 Task: Open Card Card0000000153 in Board Board0000000039 in Workspace WS0000000013 in Trello. Add Member Ayush98111@gmail.com to Card Card0000000153 in Board Board0000000039 in Workspace WS0000000013 in Trello. Add Purple Label titled Label0000000153 to Card Card0000000153 in Board Board0000000039 in Workspace WS0000000013 in Trello. Add Checklist CL0000000153 to Card Card0000000153 in Board Board0000000039 in Workspace WS0000000013 in Trello. Add Dates with Start Date as Aug 01 2023 and Due Date as Aug 31 2023 to Card Card0000000153 in Board Board0000000039 in Workspace WS0000000013 in Trello
Action: Mouse moved to (675, 115)
Screenshot: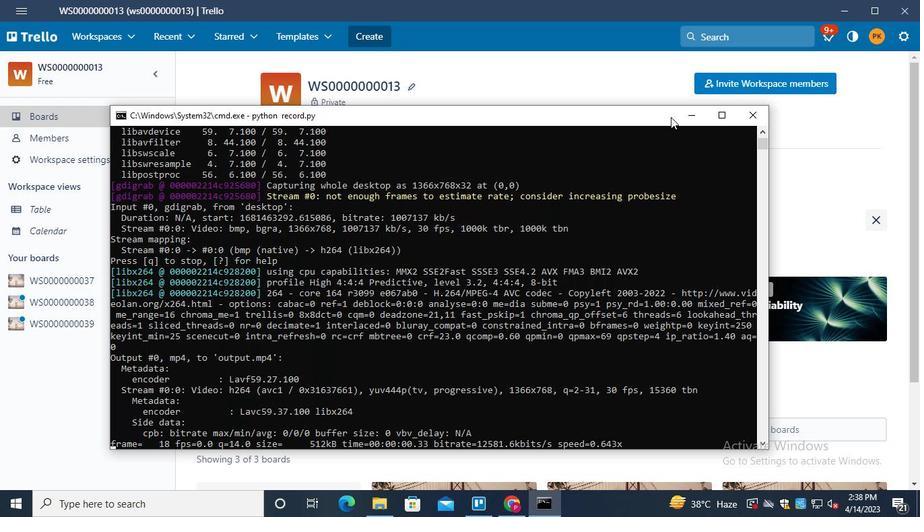
Action: Mouse pressed left at (675, 115)
Screenshot: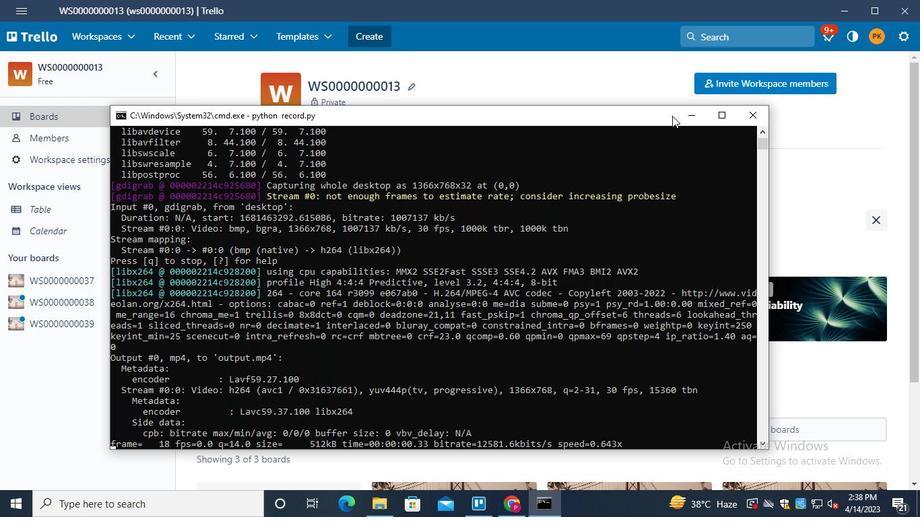 
Action: Mouse moved to (61, 319)
Screenshot: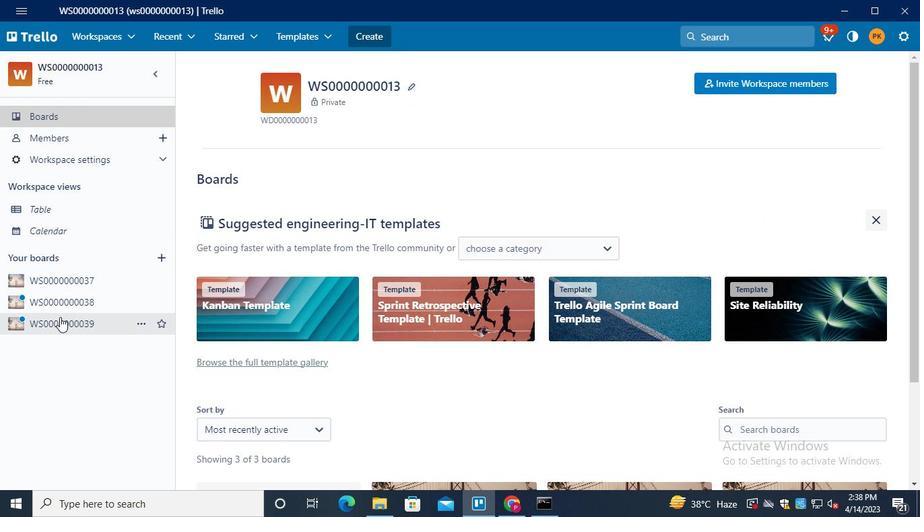 
Action: Mouse pressed left at (61, 319)
Screenshot: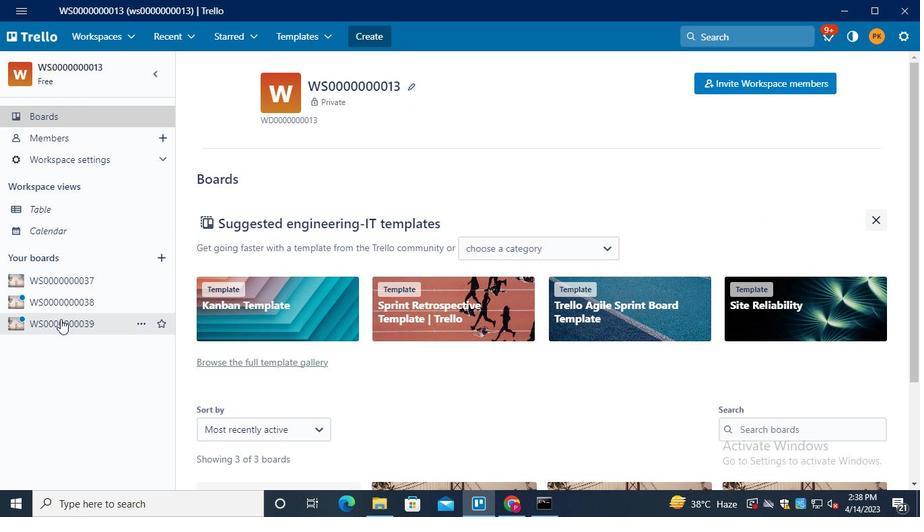 
Action: Mouse moved to (272, 157)
Screenshot: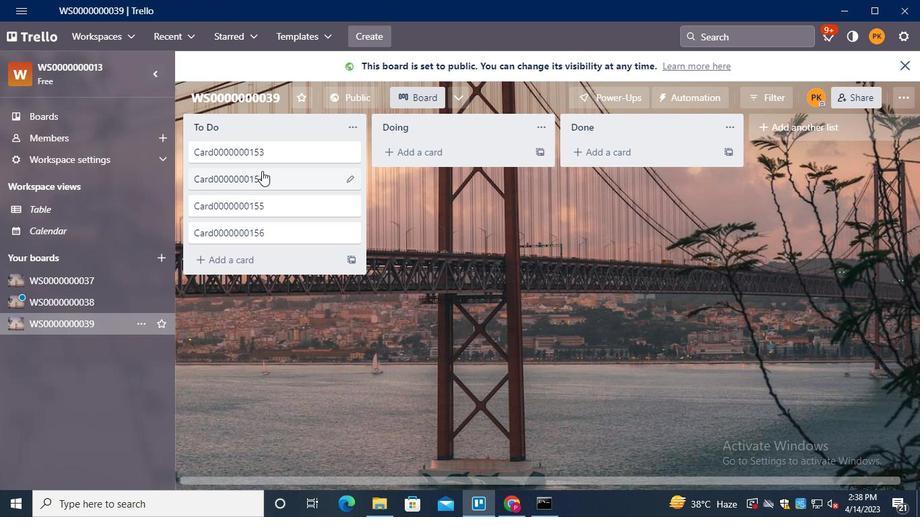 
Action: Mouse pressed left at (272, 157)
Screenshot: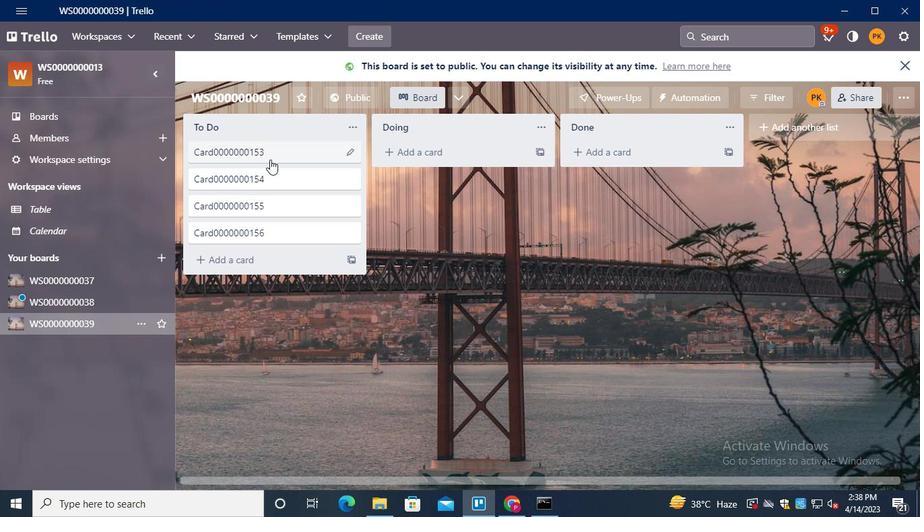 
Action: Mouse moved to (663, 132)
Screenshot: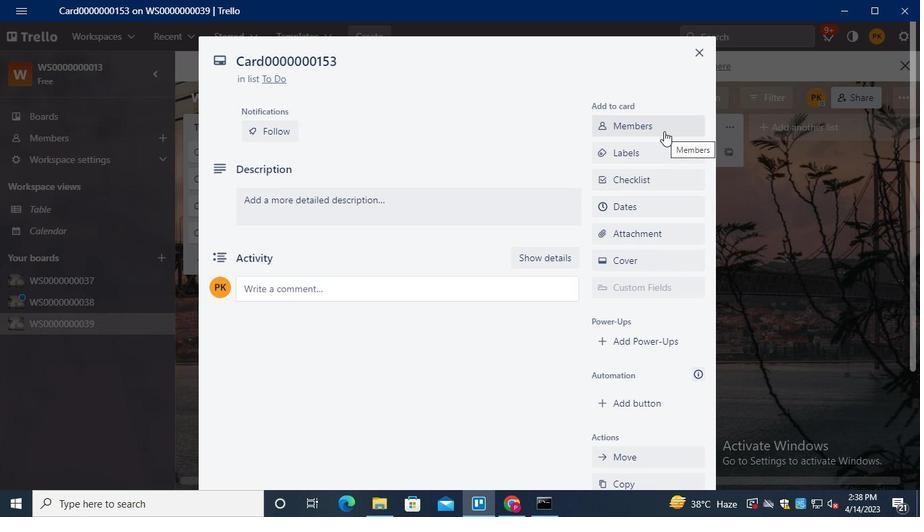 
Action: Mouse pressed left at (663, 132)
Screenshot: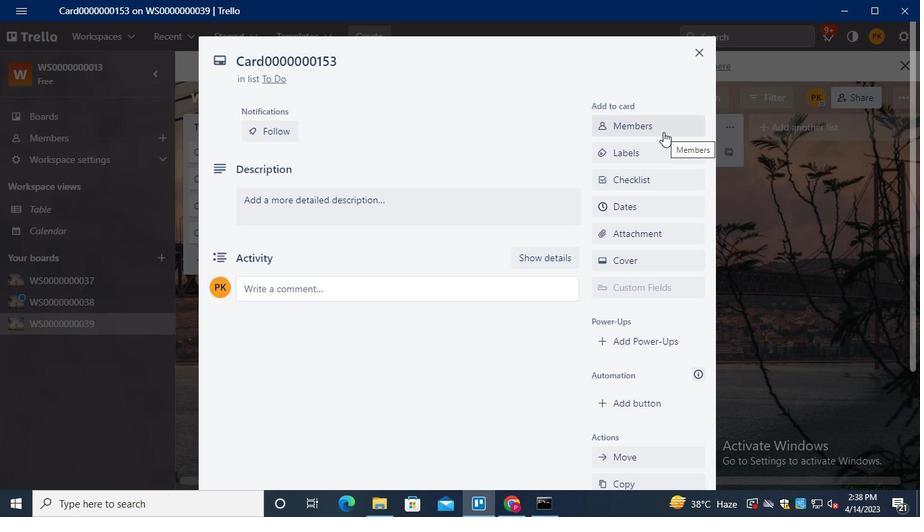 
Action: Mouse moved to (636, 185)
Screenshot: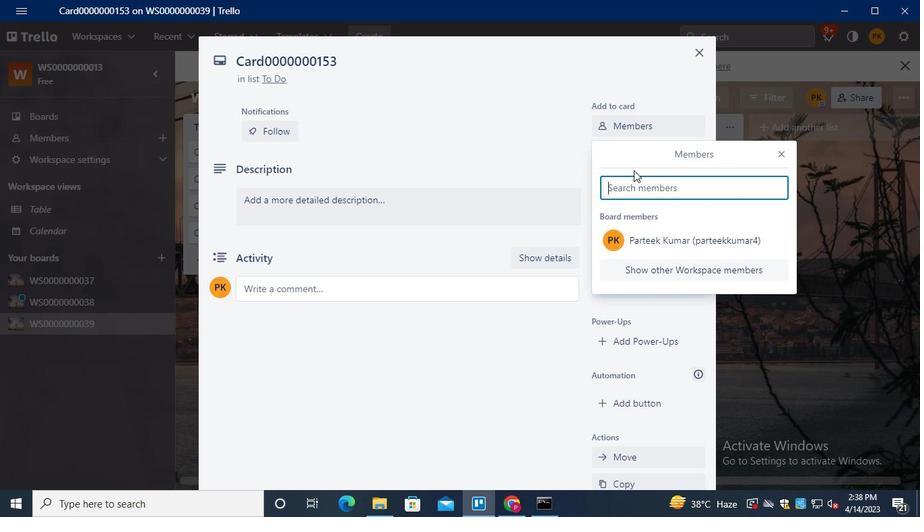 
Action: Mouse pressed left at (636, 185)
Screenshot: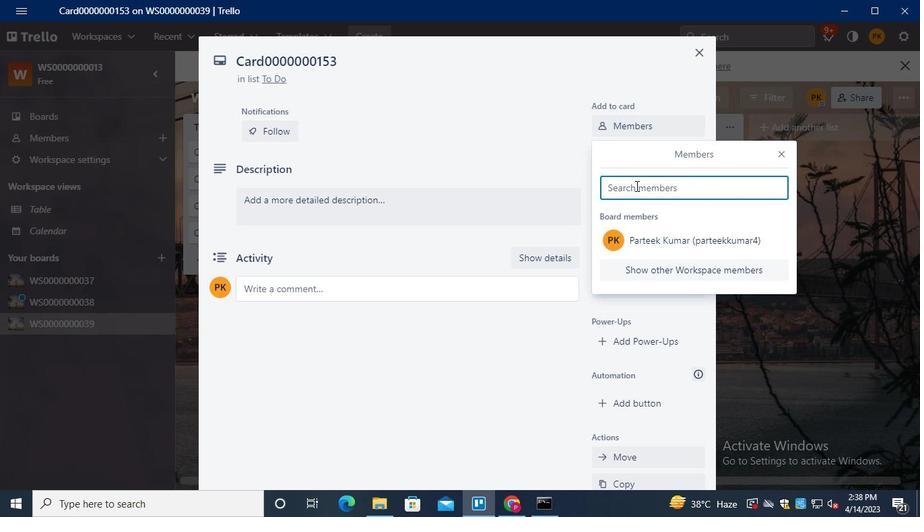 
Action: Keyboard Key.shift
Screenshot: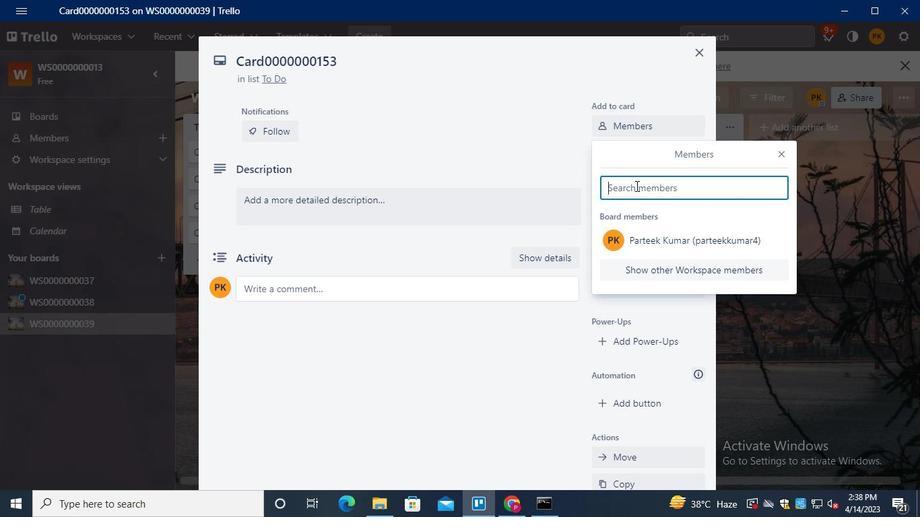 
Action: Keyboard A
Screenshot: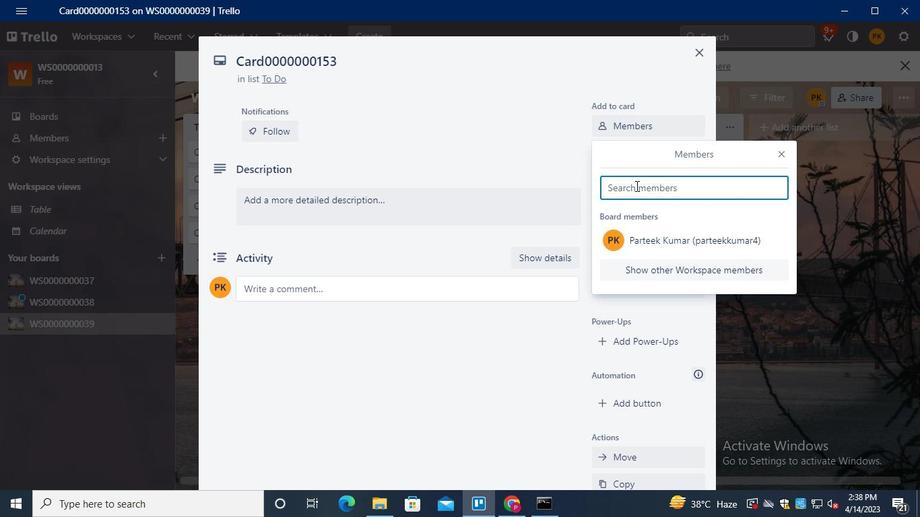 
Action: Keyboard y
Screenshot: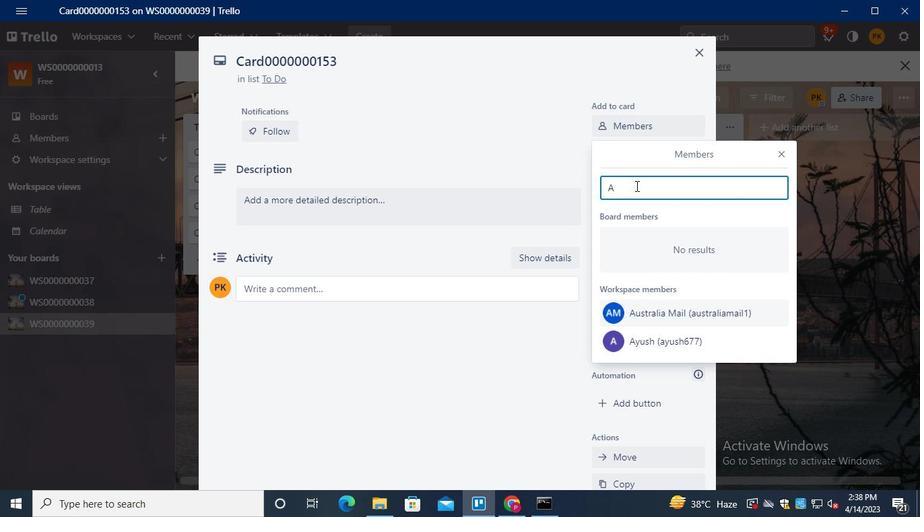 
Action: Mouse moved to (667, 316)
Screenshot: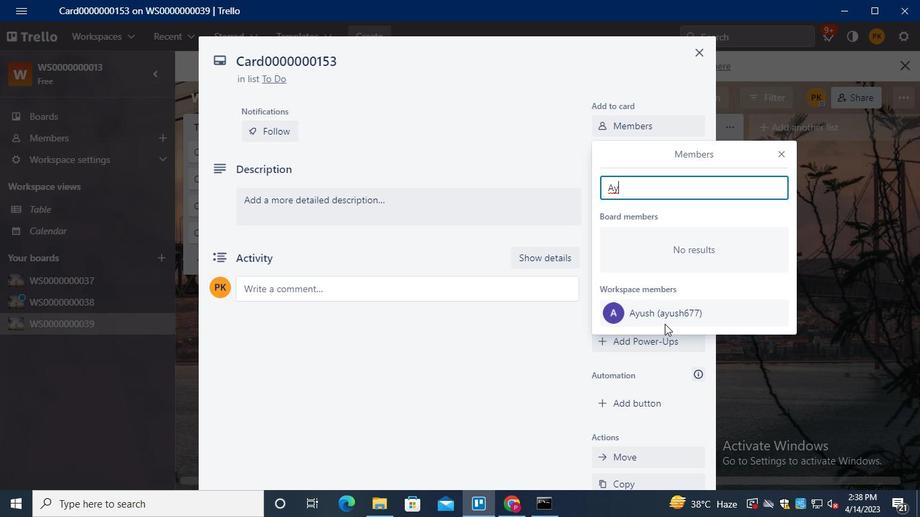 
Action: Mouse pressed left at (667, 316)
Screenshot: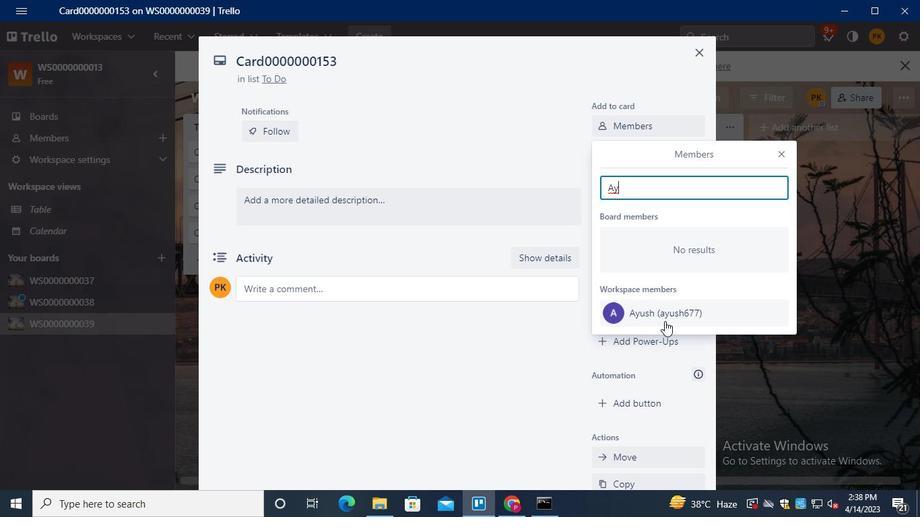 
Action: Mouse moved to (787, 155)
Screenshot: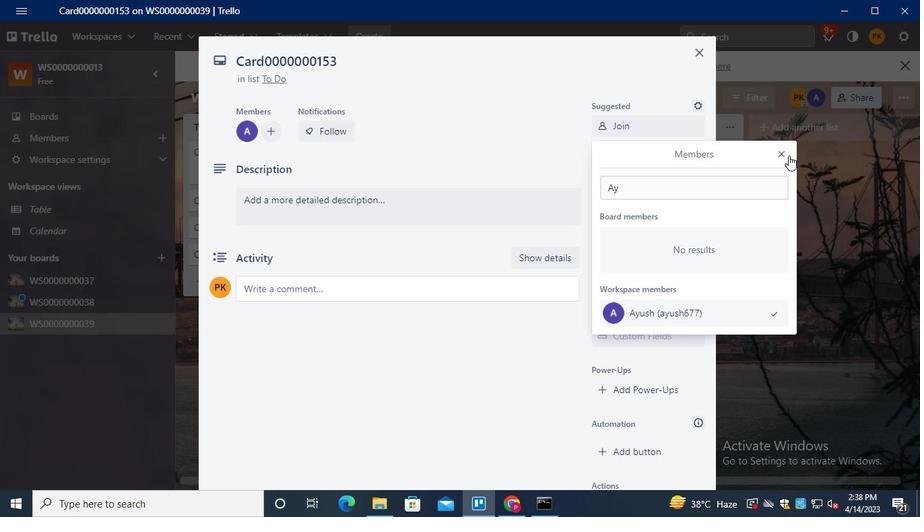 
Action: Mouse pressed left at (787, 155)
Screenshot: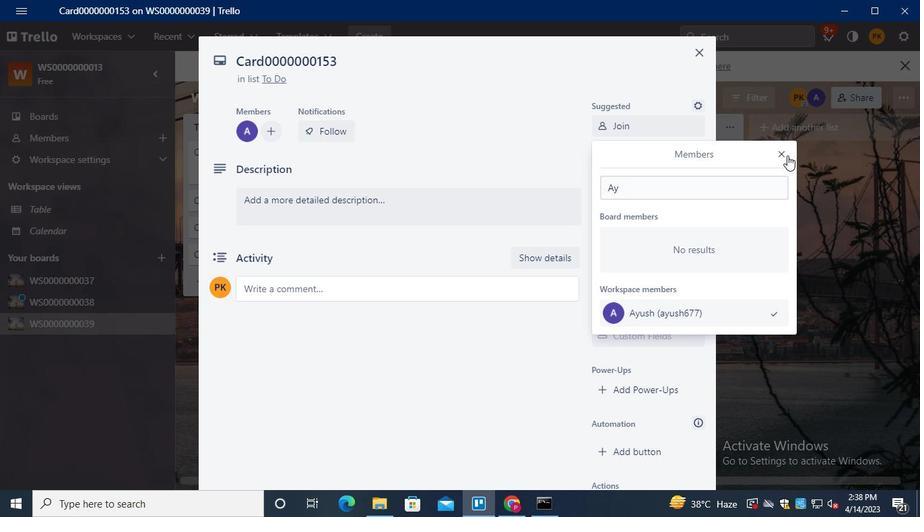 
Action: Mouse moved to (672, 196)
Screenshot: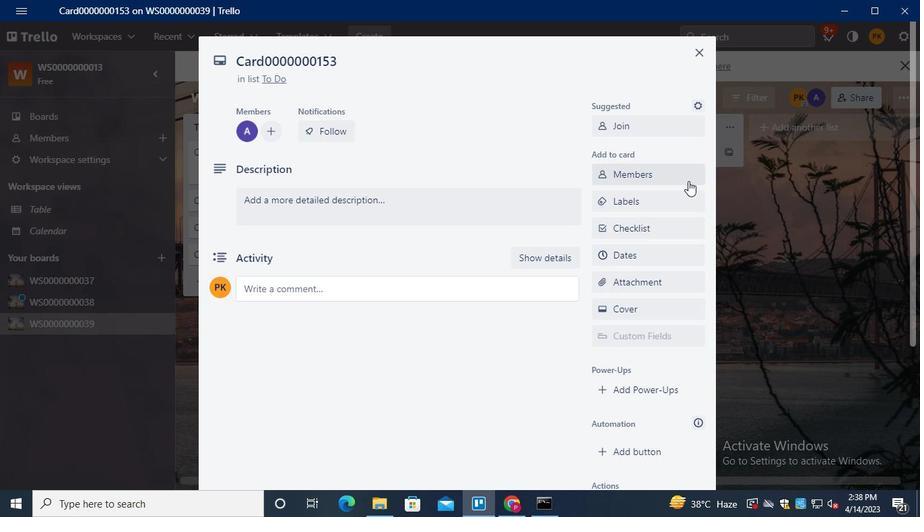 
Action: Mouse pressed left at (672, 196)
Screenshot: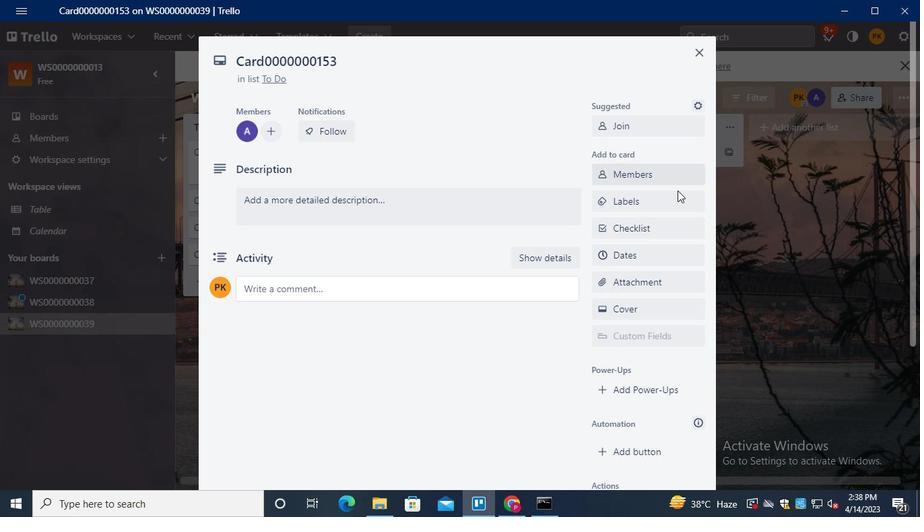 
Action: Mouse moved to (669, 306)
Screenshot: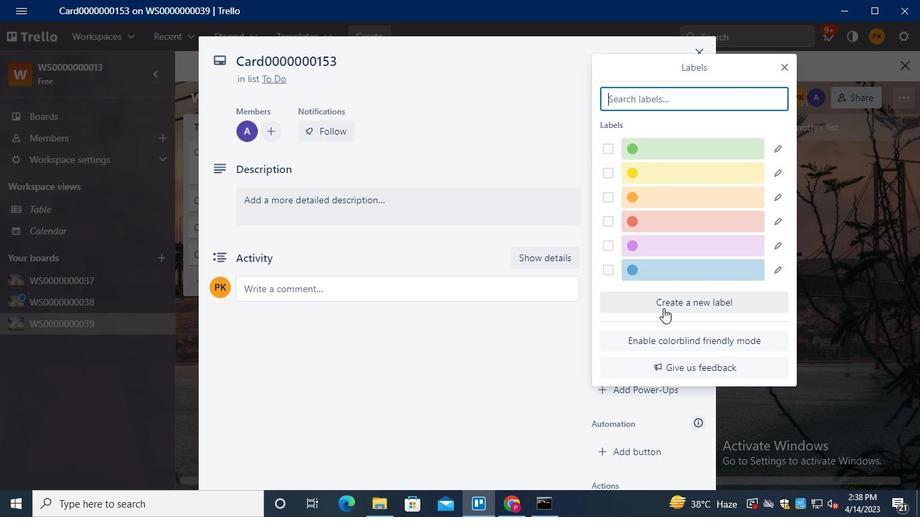 
Action: Mouse pressed left at (669, 306)
Screenshot: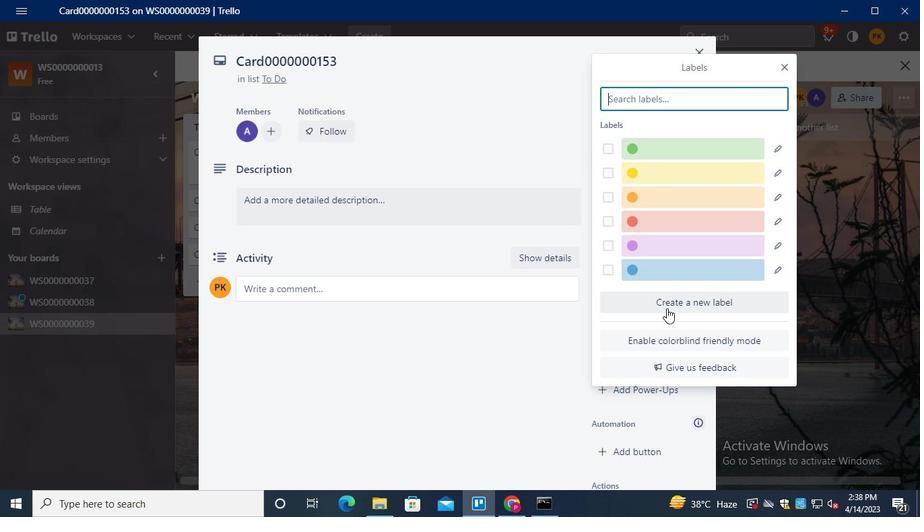 
Action: Mouse moved to (665, 210)
Screenshot: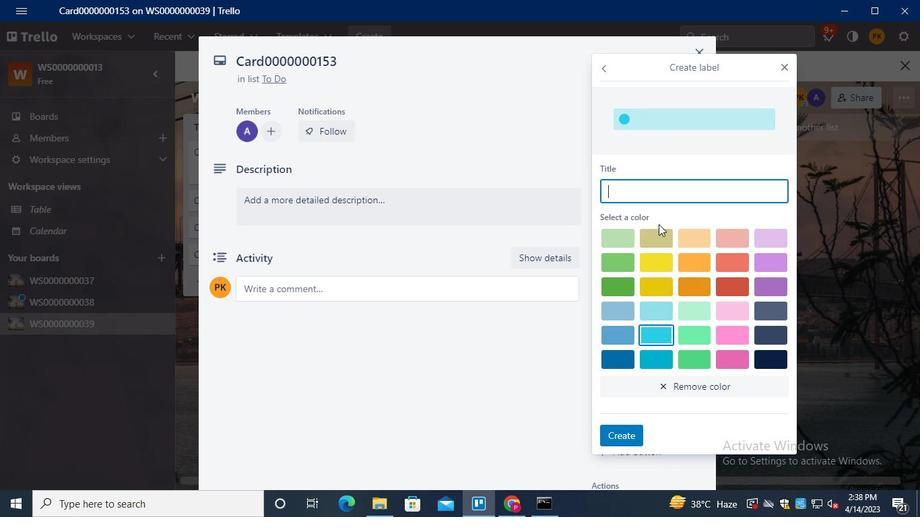 
Action: Keyboard Key.shift
Screenshot: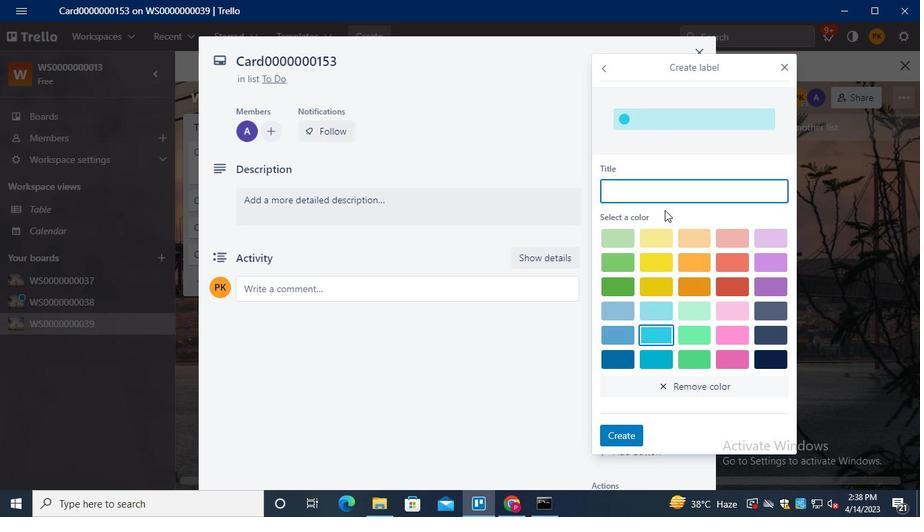 
Action: Keyboard L
Screenshot: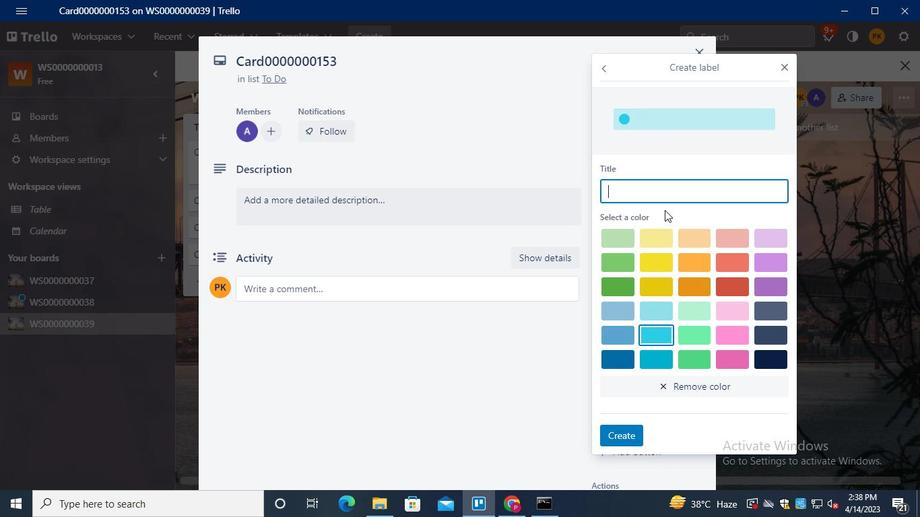 
Action: Keyboard a
Screenshot: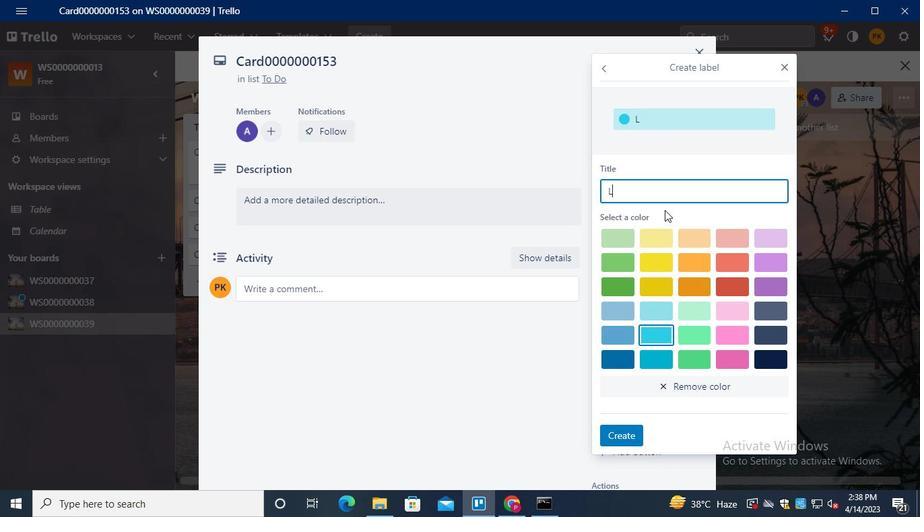 
Action: Keyboard b
Screenshot: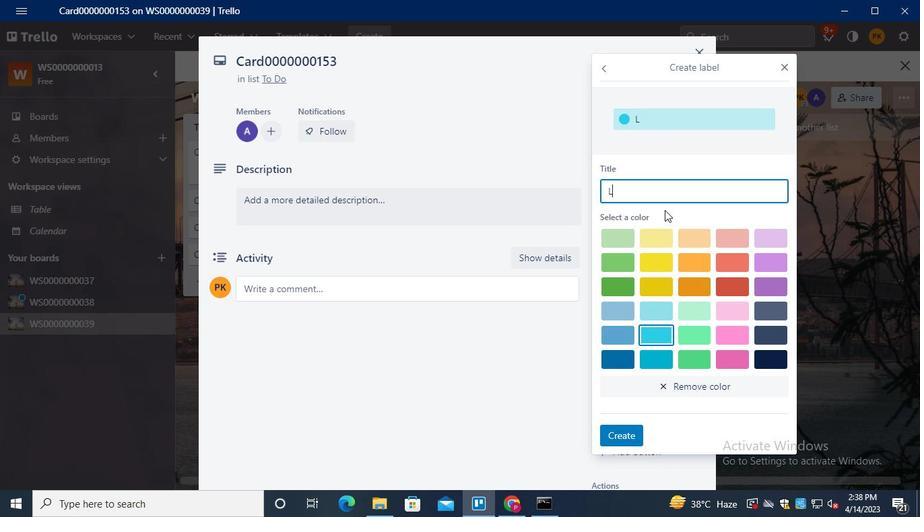 
Action: Keyboard e
Screenshot: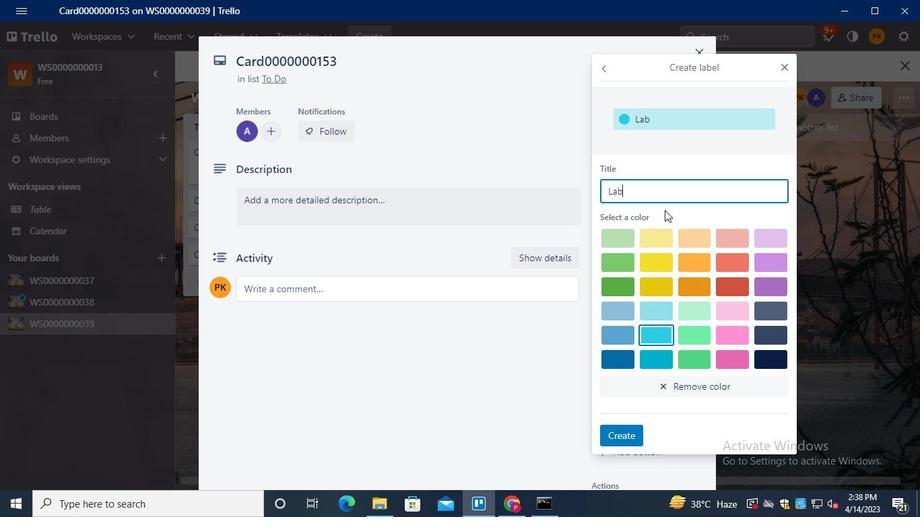 
Action: Keyboard l
Screenshot: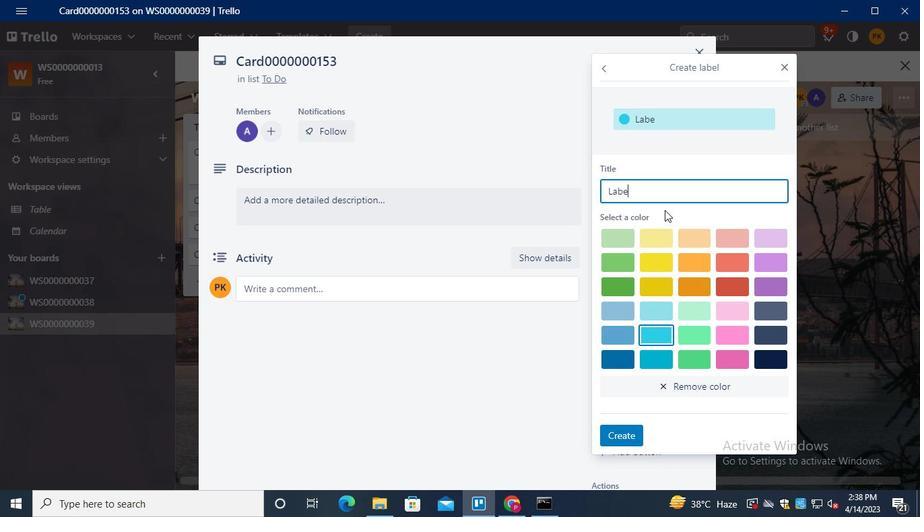 
Action: Mouse moved to (672, 210)
Screenshot: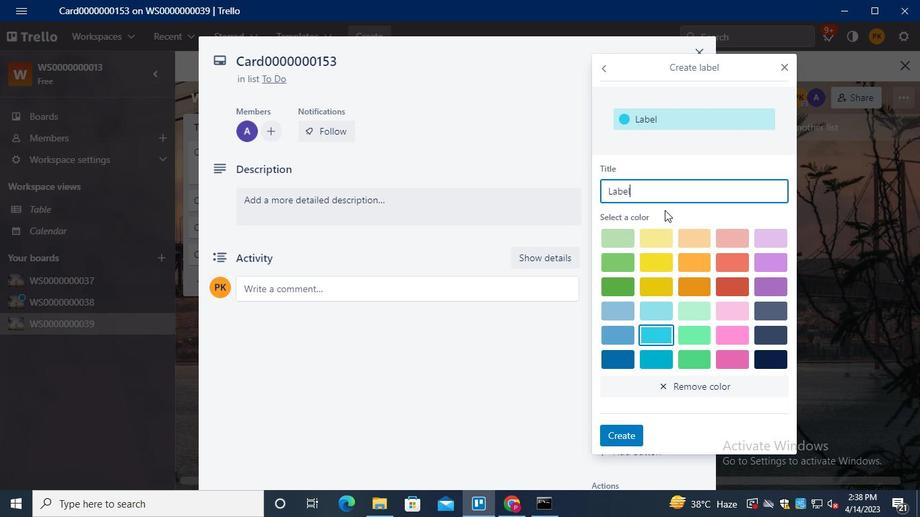 
Action: Keyboard <96>
Screenshot: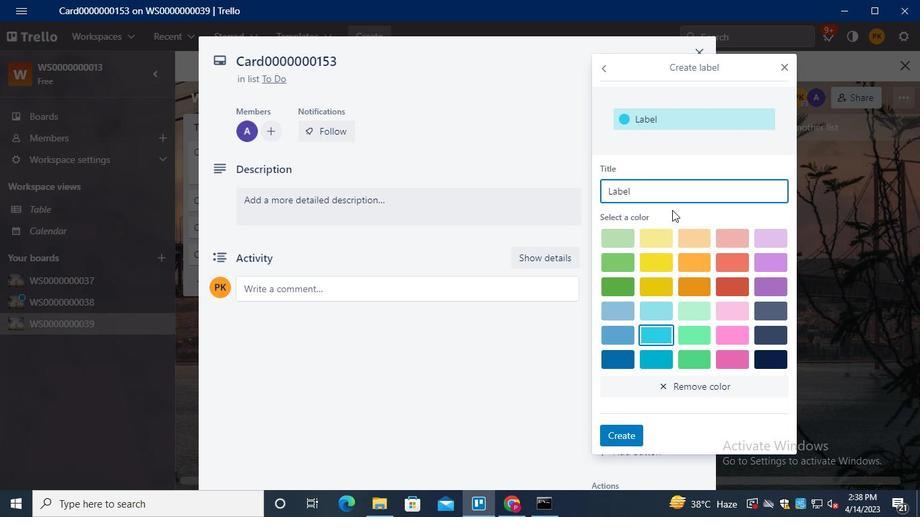 
Action: Keyboard <96>
Screenshot: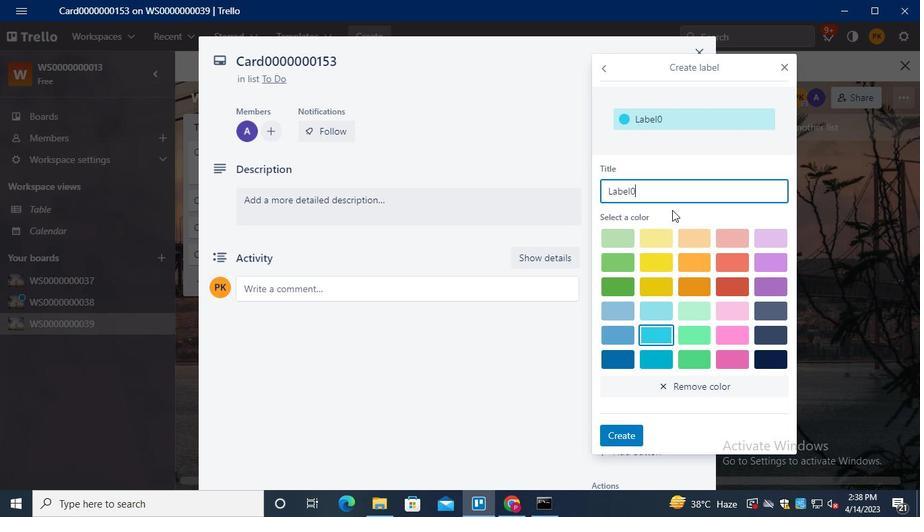 
Action: Keyboard <96>
Screenshot: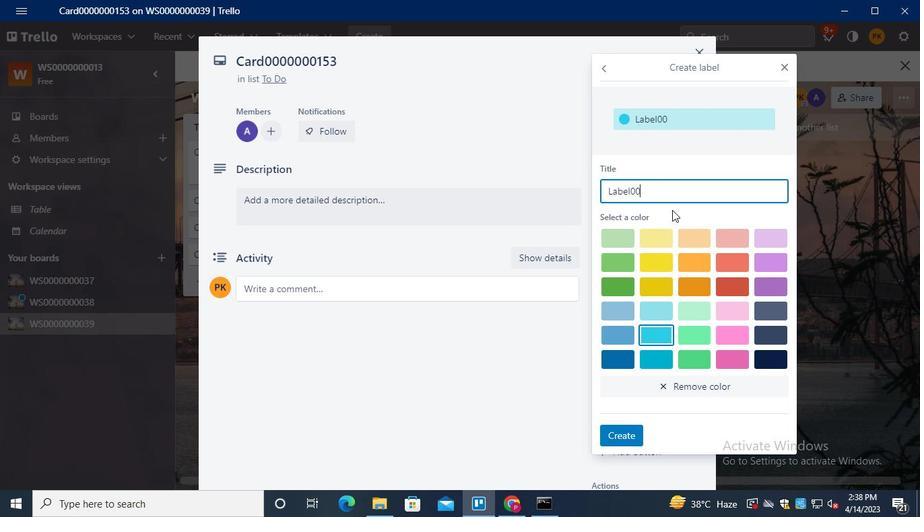 
Action: Keyboard <96>
Screenshot: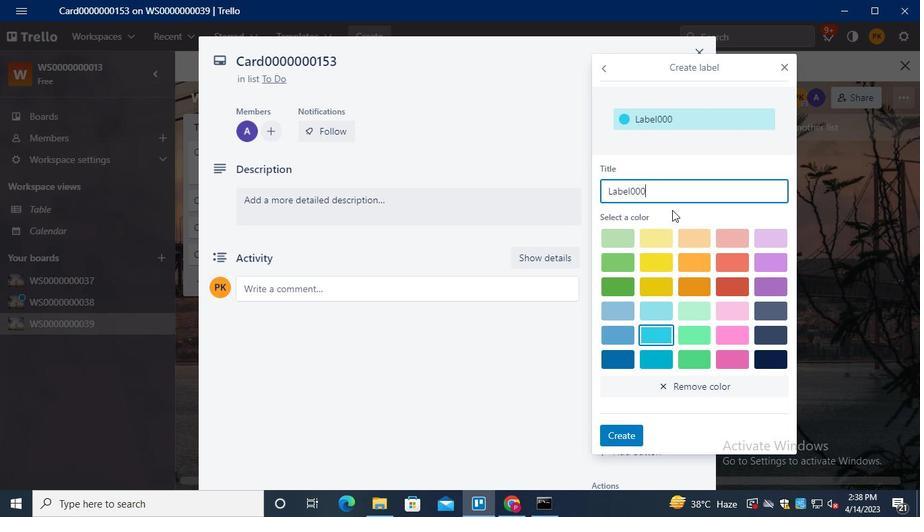 
Action: Keyboard <96>
Screenshot: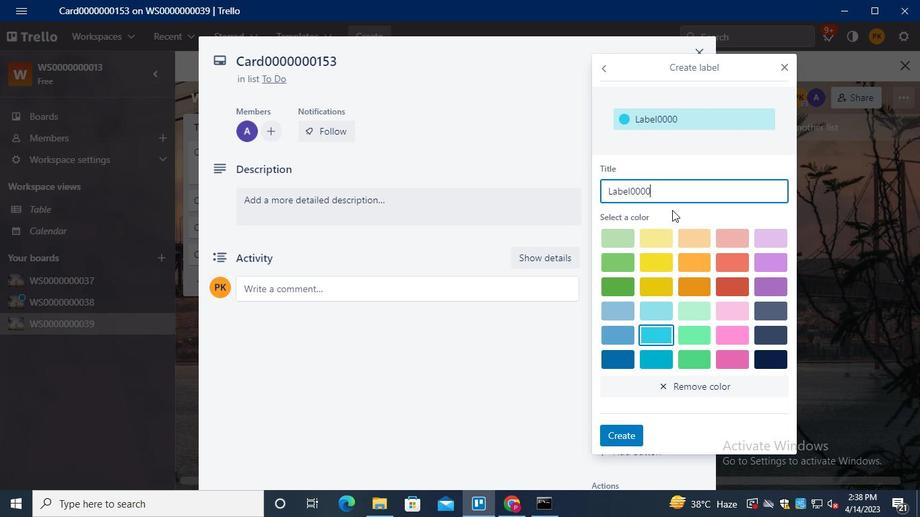 
Action: Keyboard <96>
Screenshot: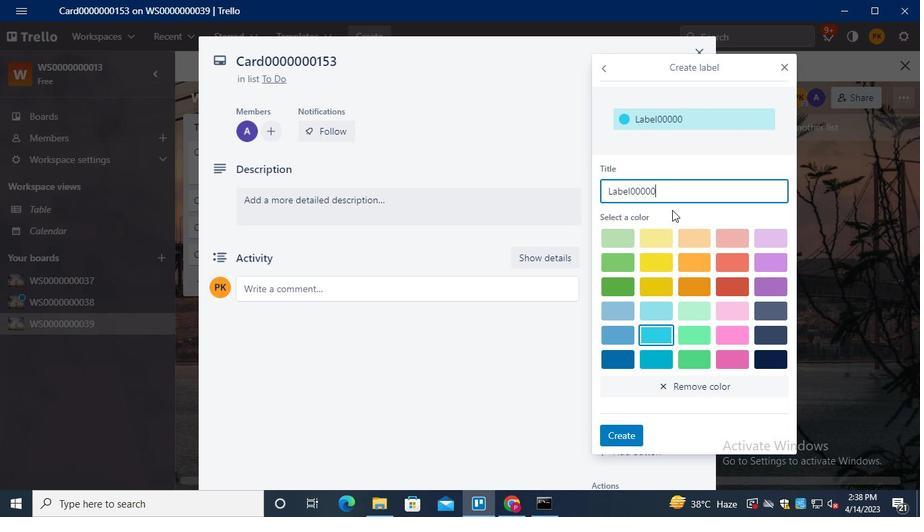 
Action: Keyboard <96>
Screenshot: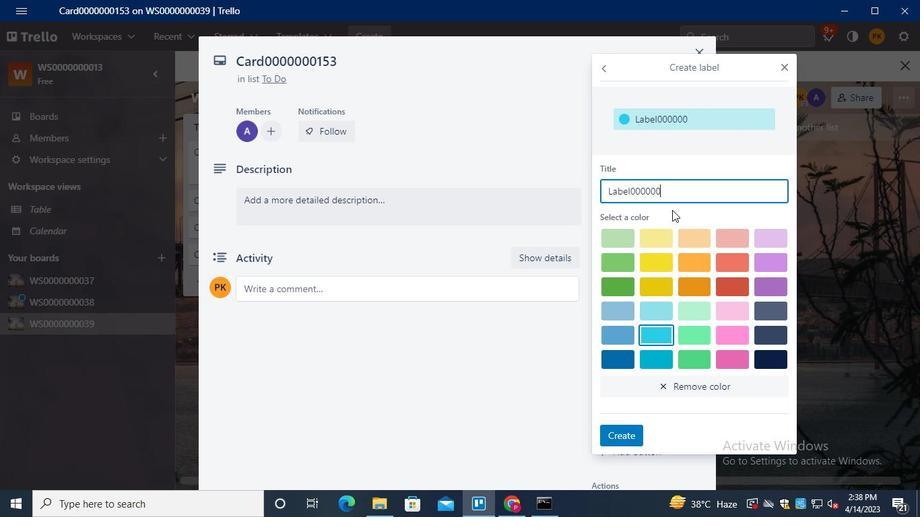 
Action: Keyboard <97>
Screenshot: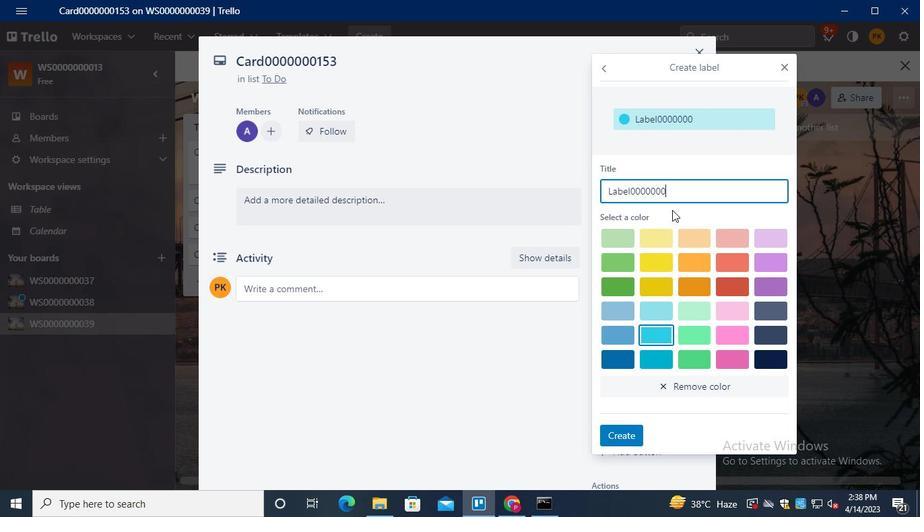 
Action: Keyboard <101>
Screenshot: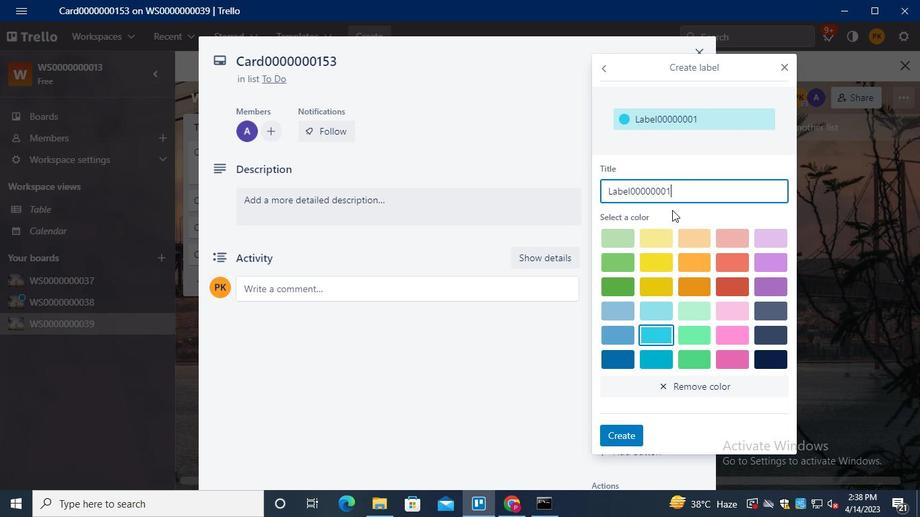 
Action: Keyboard <99>
Screenshot: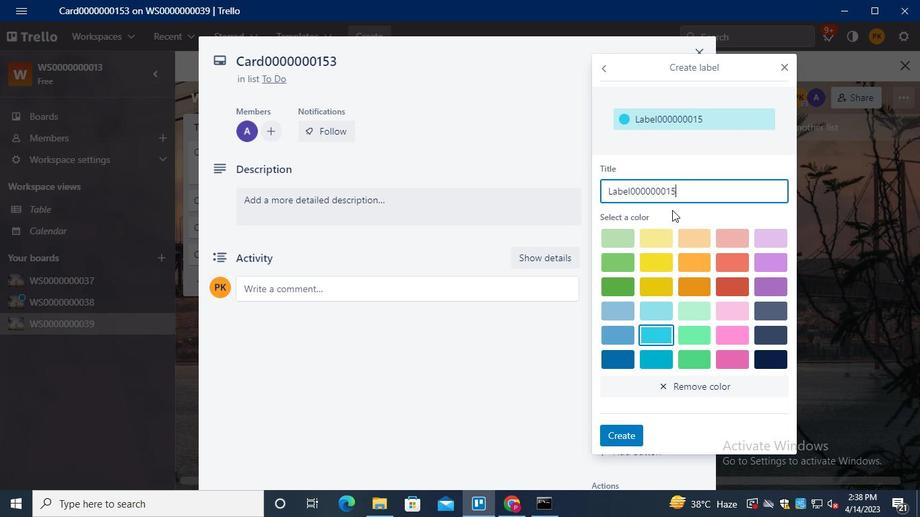 
Action: Mouse moved to (754, 264)
Screenshot: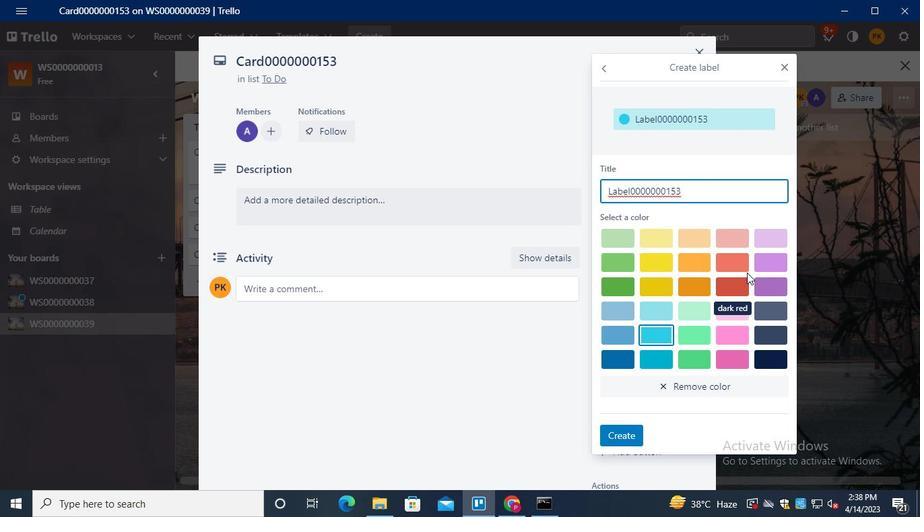 
Action: Mouse pressed left at (754, 264)
Screenshot: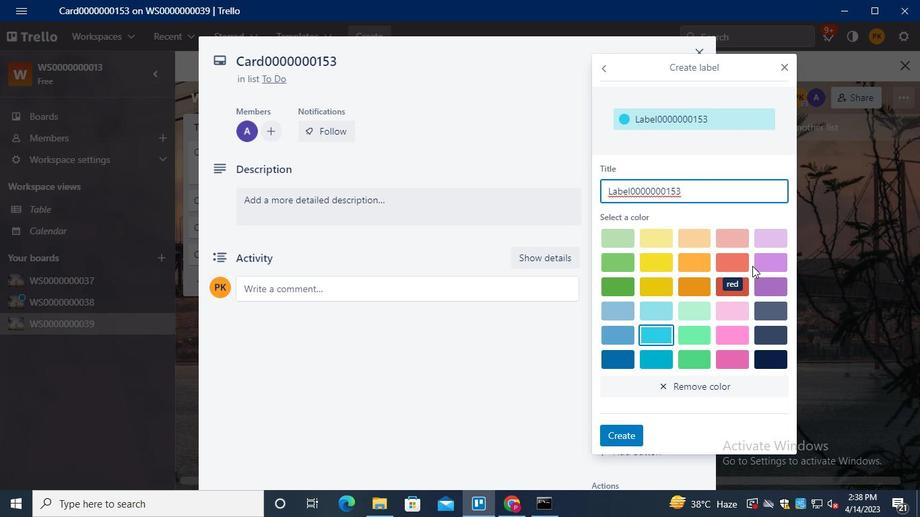 
Action: Mouse moved to (615, 431)
Screenshot: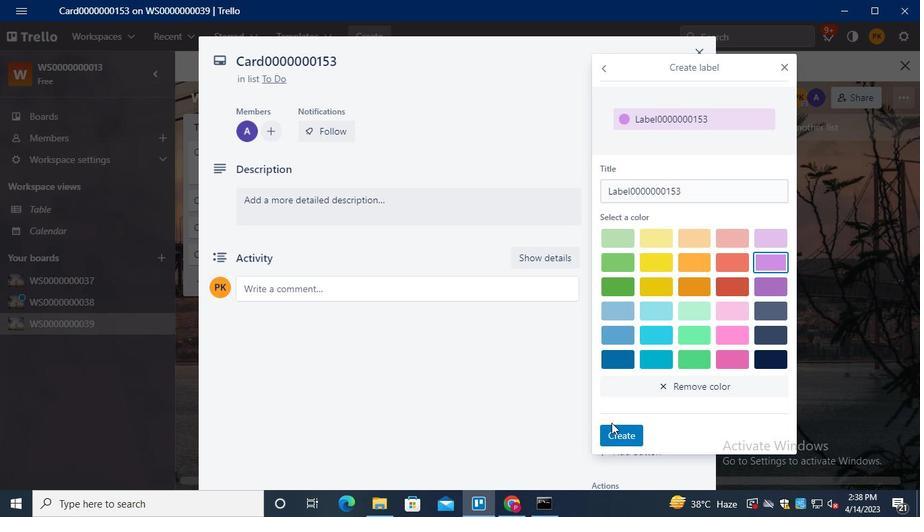 
Action: Mouse pressed left at (615, 431)
Screenshot: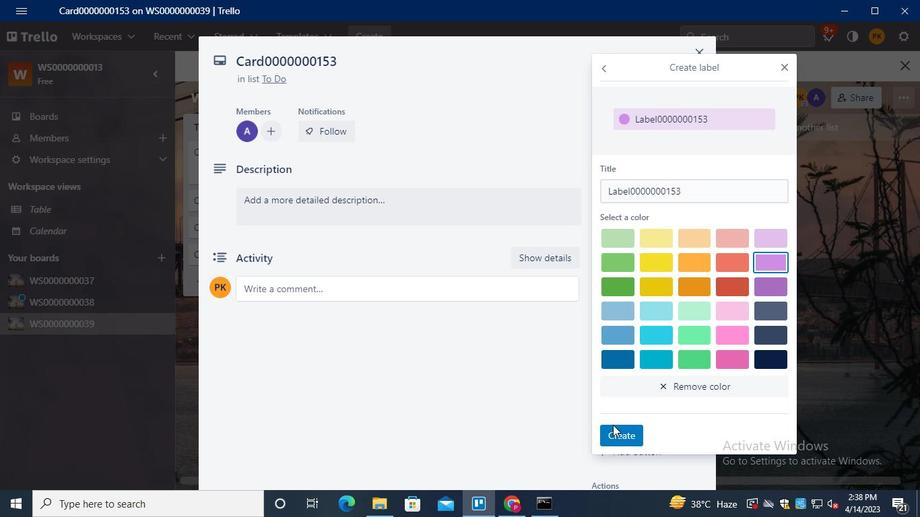 
Action: Mouse moved to (785, 60)
Screenshot: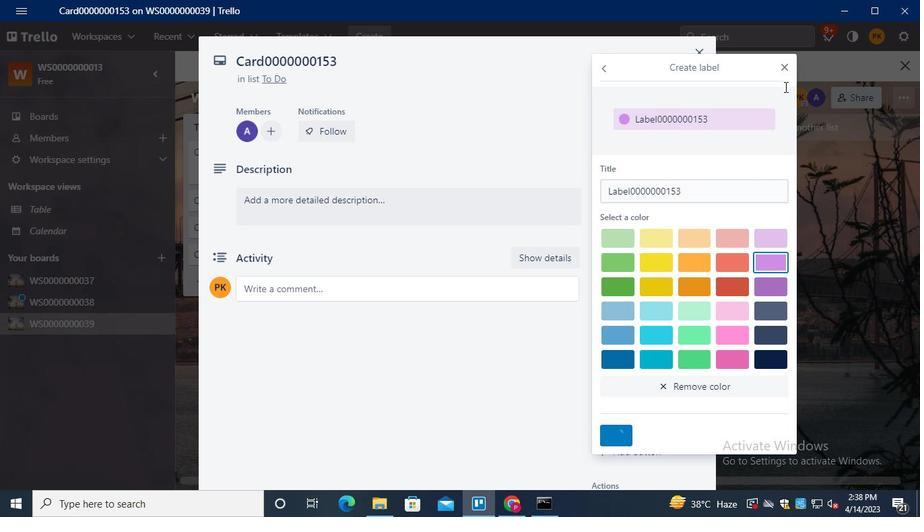 
Action: Mouse pressed left at (785, 60)
Screenshot: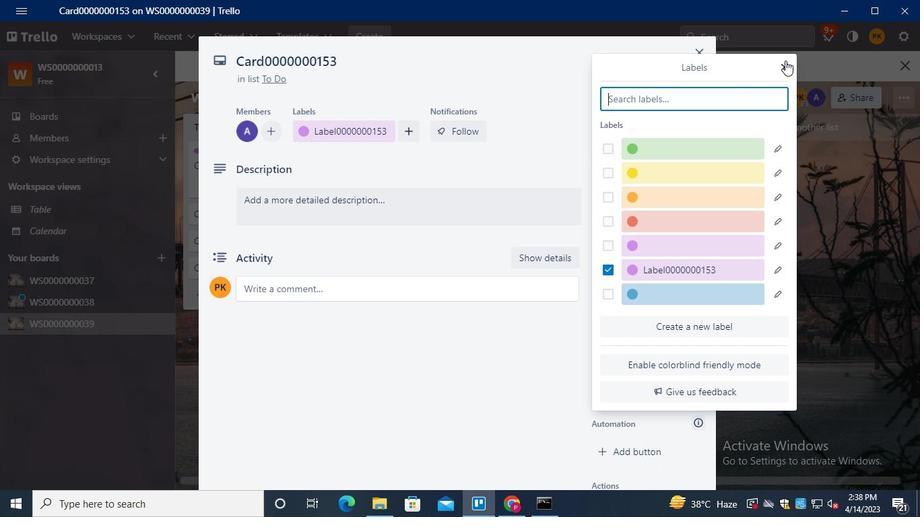 
Action: Mouse moved to (632, 226)
Screenshot: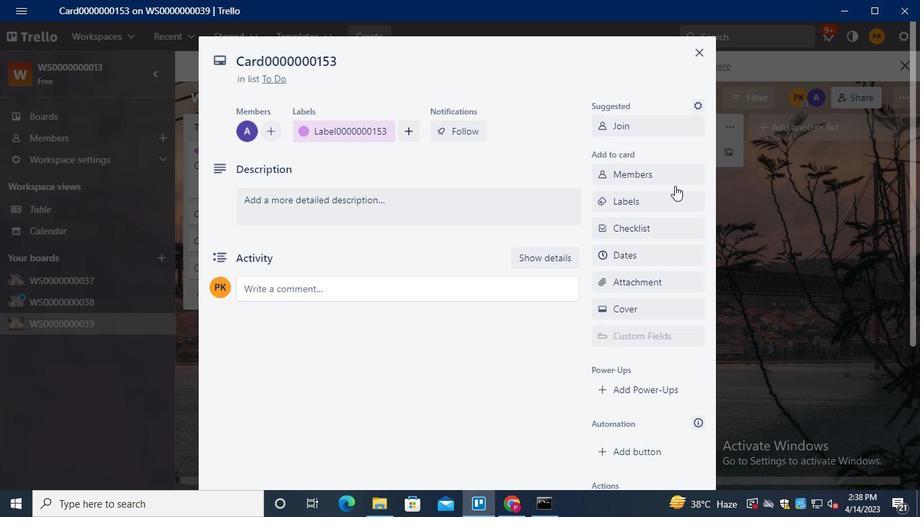 
Action: Mouse pressed left at (632, 226)
Screenshot: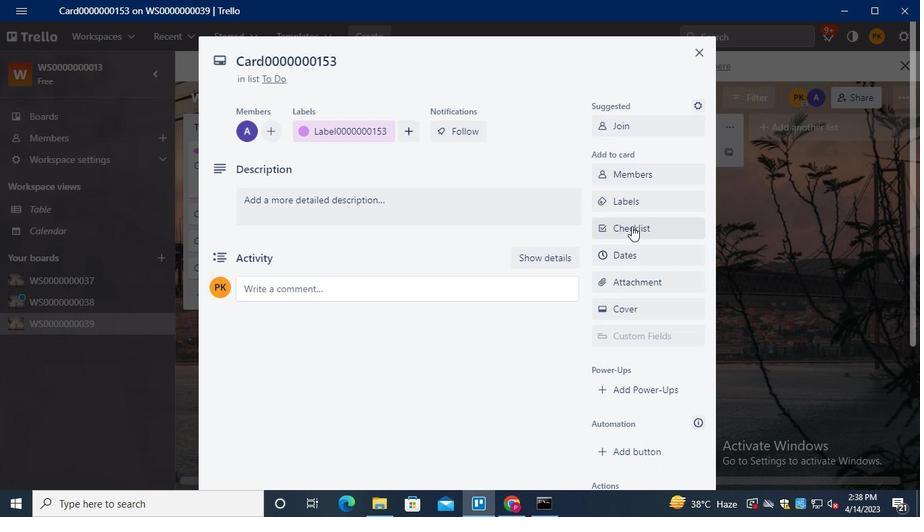 
Action: Keyboard Key.shift
Screenshot: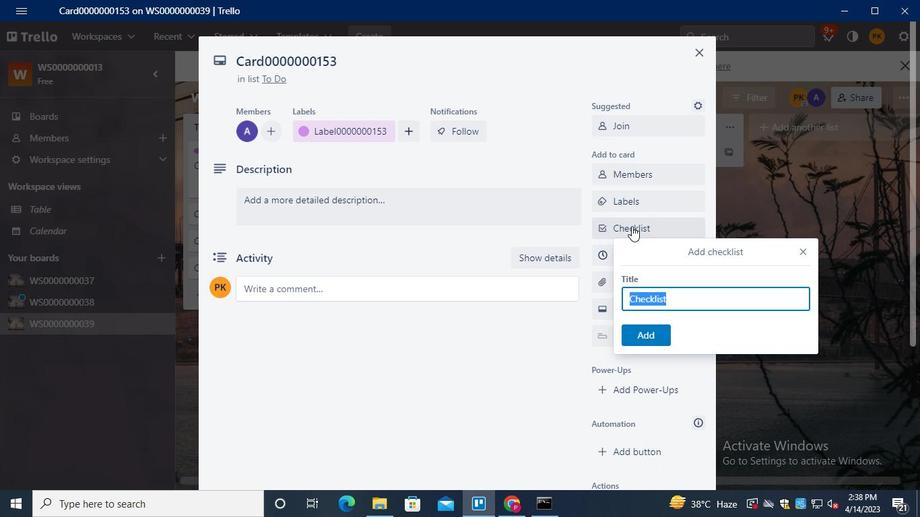
Action: Keyboard Key.shift
Screenshot: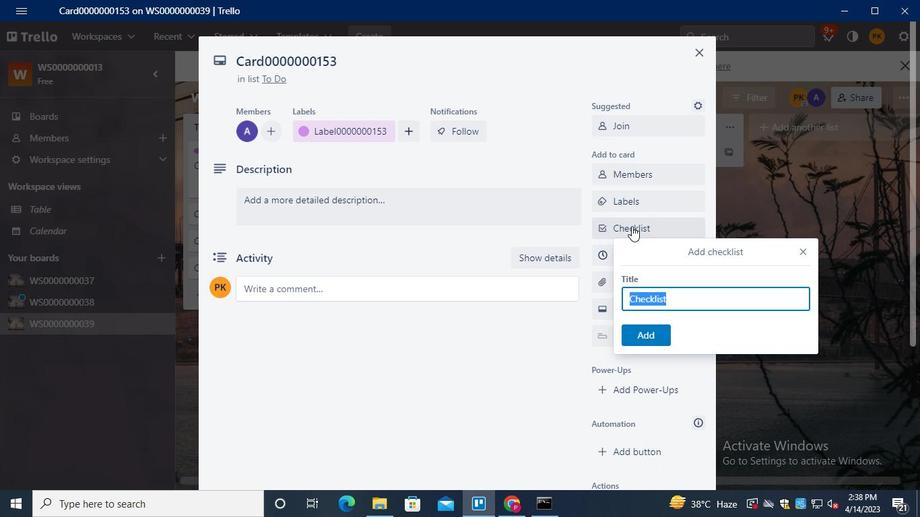 
Action: Keyboard C
Screenshot: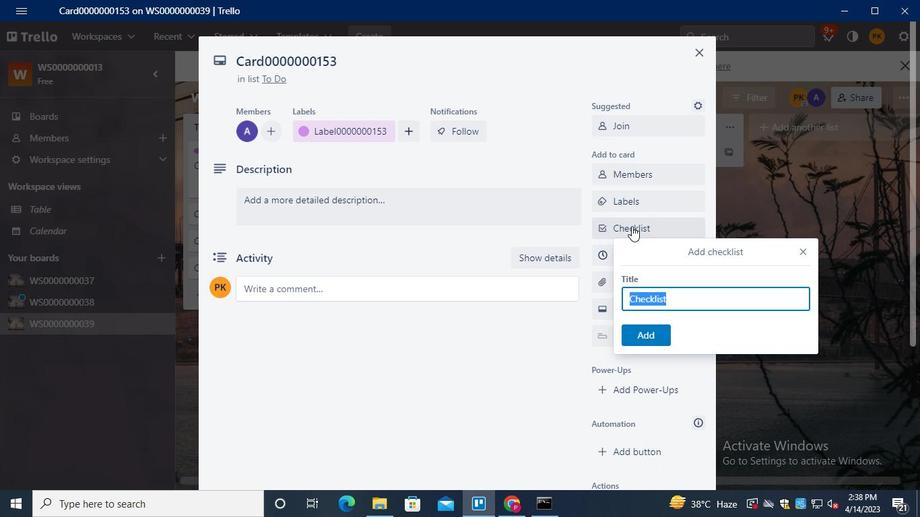 
Action: Keyboard L
Screenshot: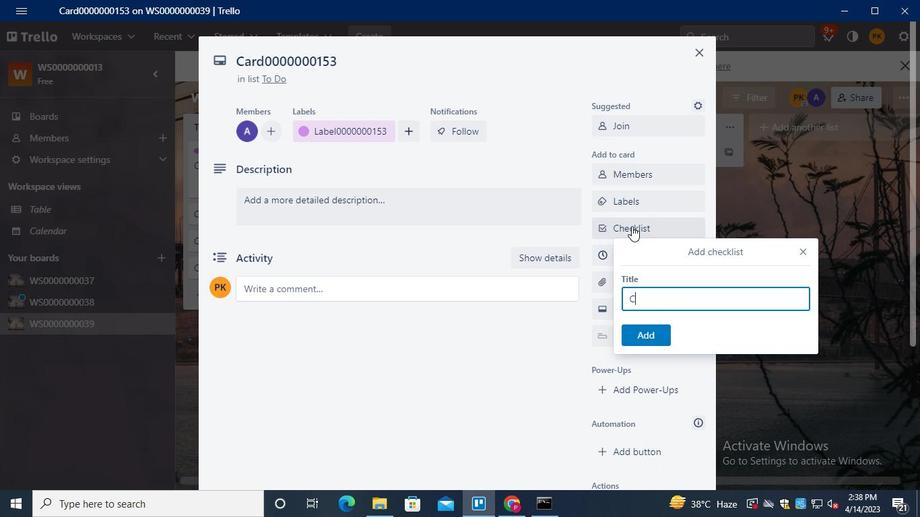
Action: Keyboard <96>
Screenshot: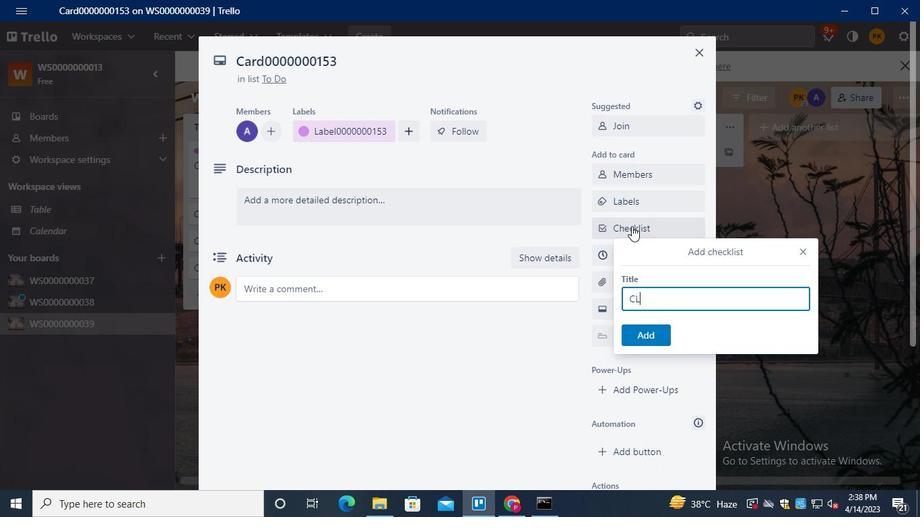 
Action: Keyboard <96>
Screenshot: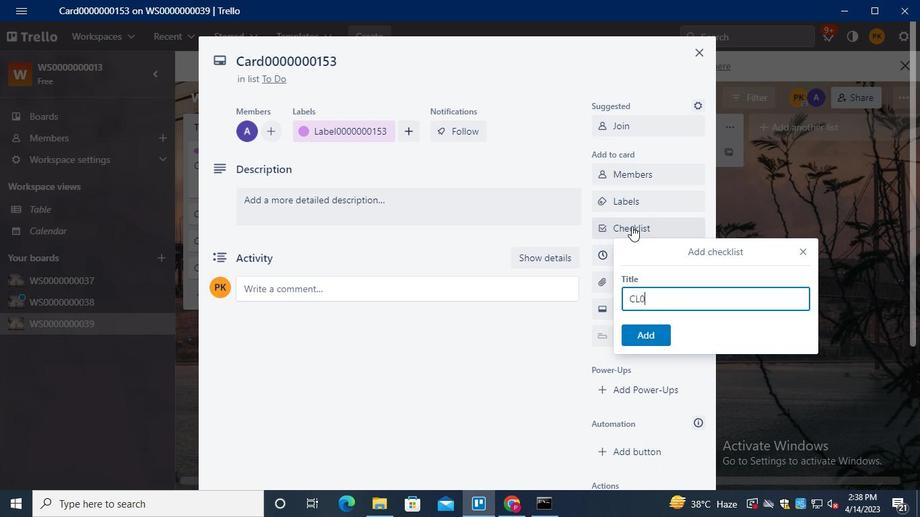 
Action: Keyboard <96>
Screenshot: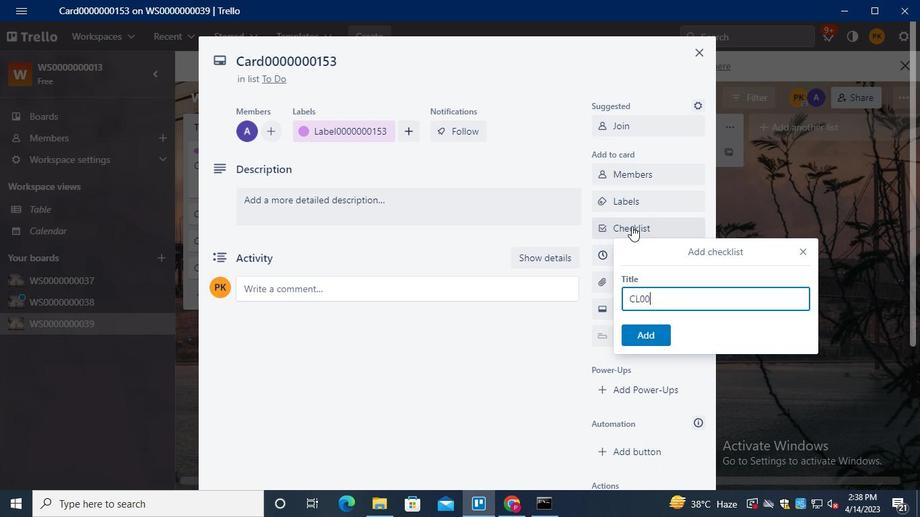 
Action: Keyboard <96>
Screenshot: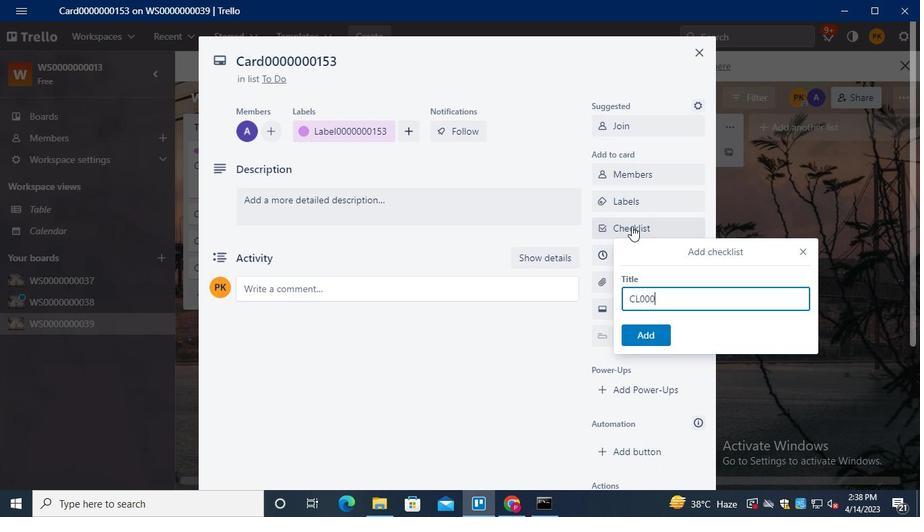 
Action: Keyboard <96>
Screenshot: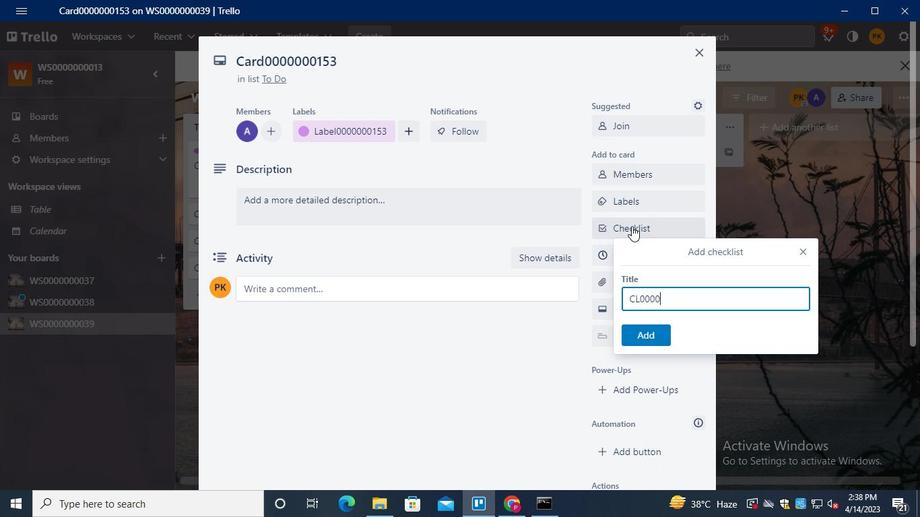 
Action: Keyboard <96>
Screenshot: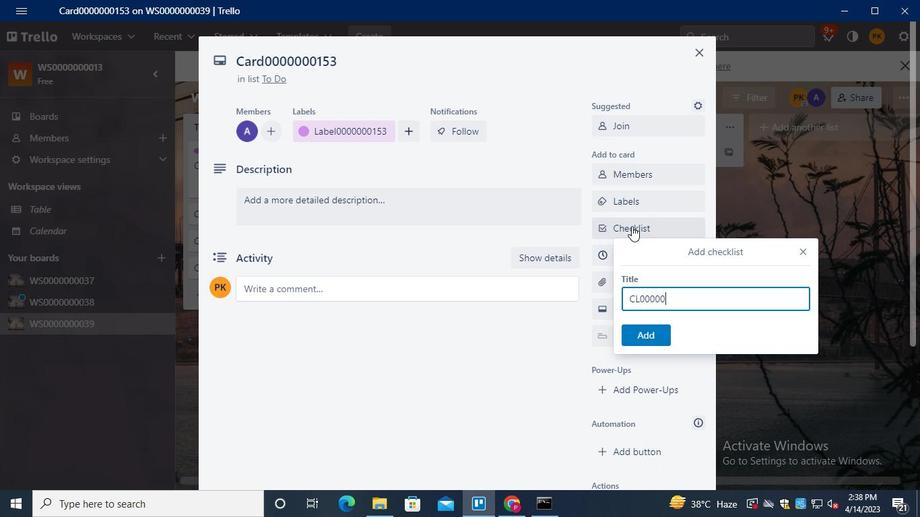 
Action: Keyboard <96>
Screenshot: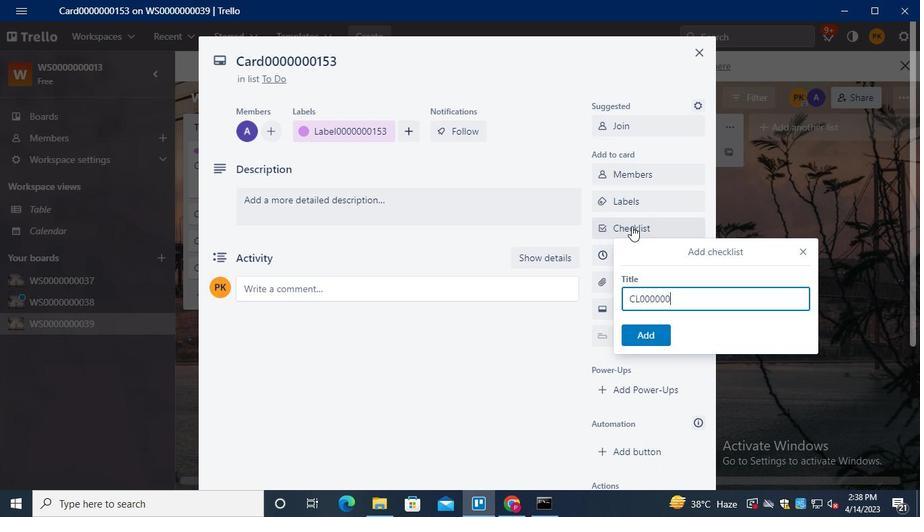 
Action: Keyboard <97>
Screenshot: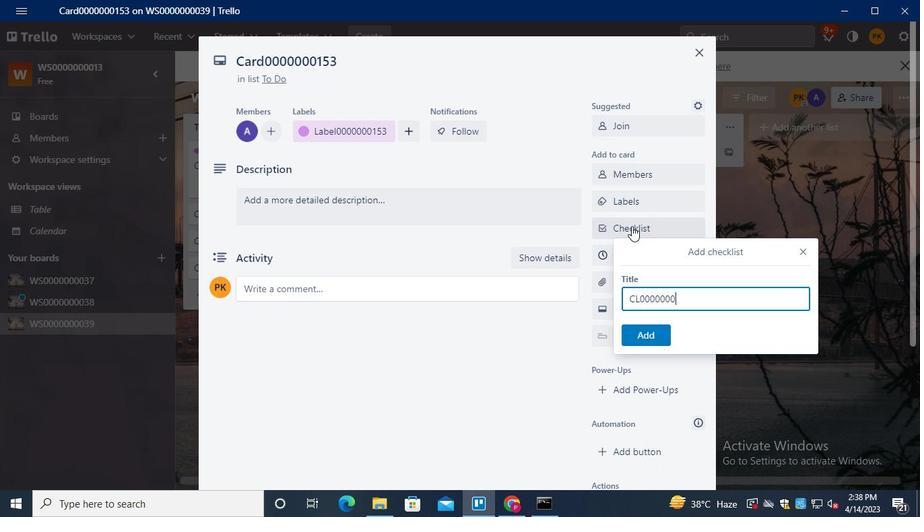 
Action: Keyboard <101>
Screenshot: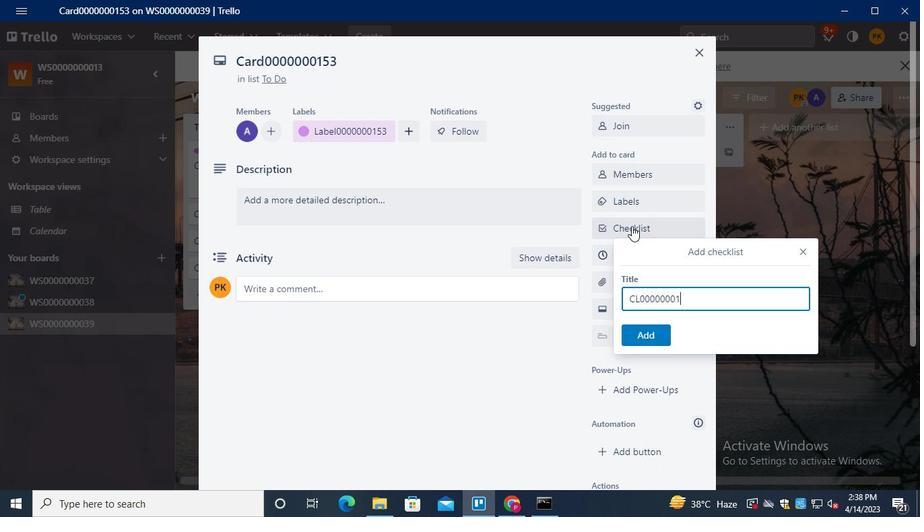 
Action: Keyboard <99>
Screenshot: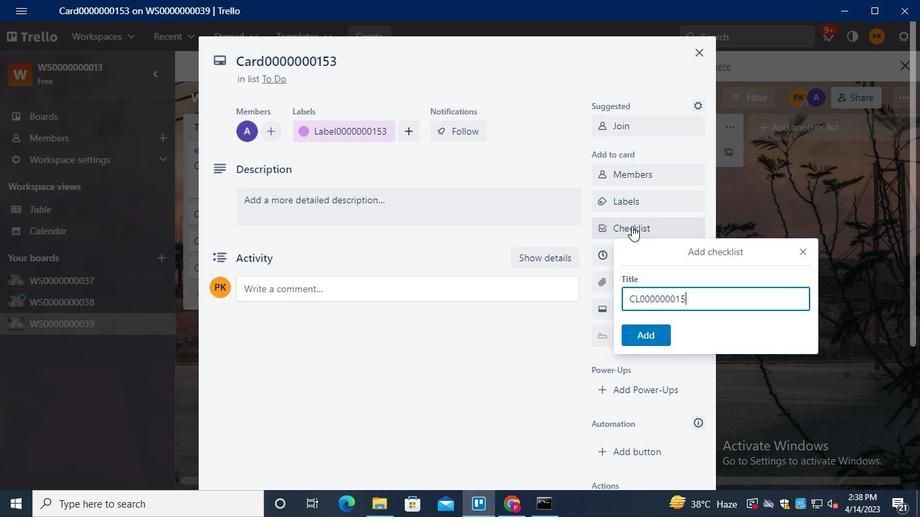 
Action: Mouse moved to (642, 327)
Screenshot: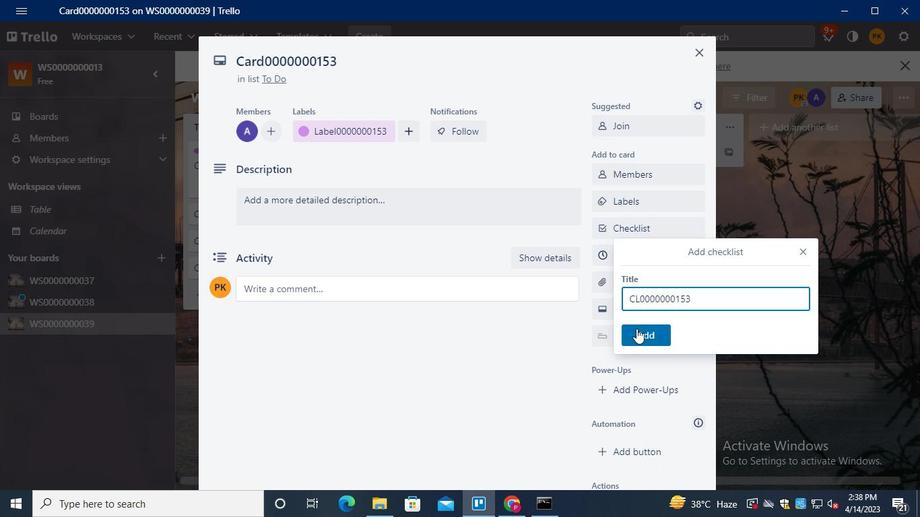 
Action: Mouse pressed left at (642, 327)
Screenshot: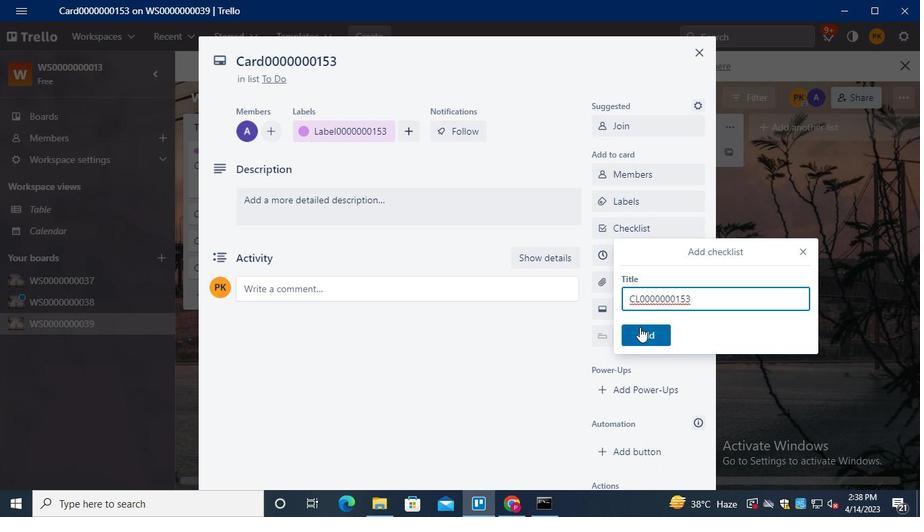 
Action: Mouse moved to (657, 239)
Screenshot: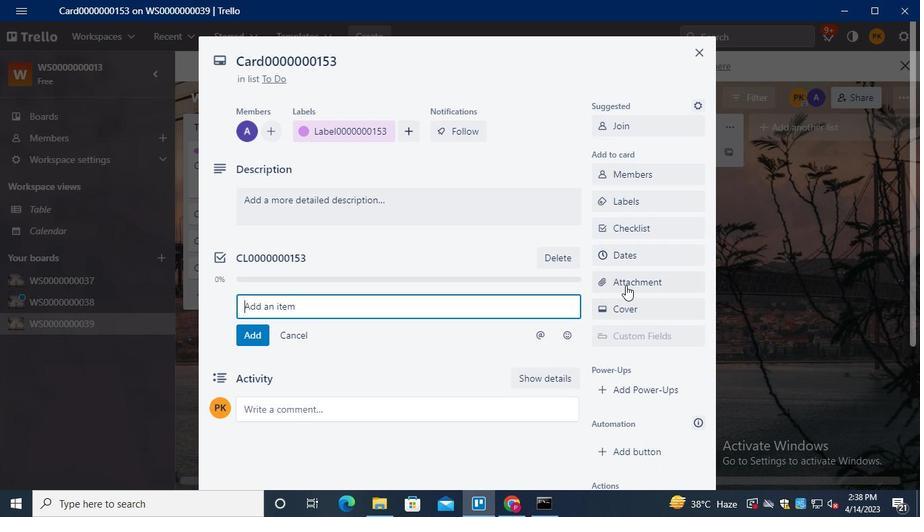 
Action: Mouse pressed left at (657, 239)
Screenshot: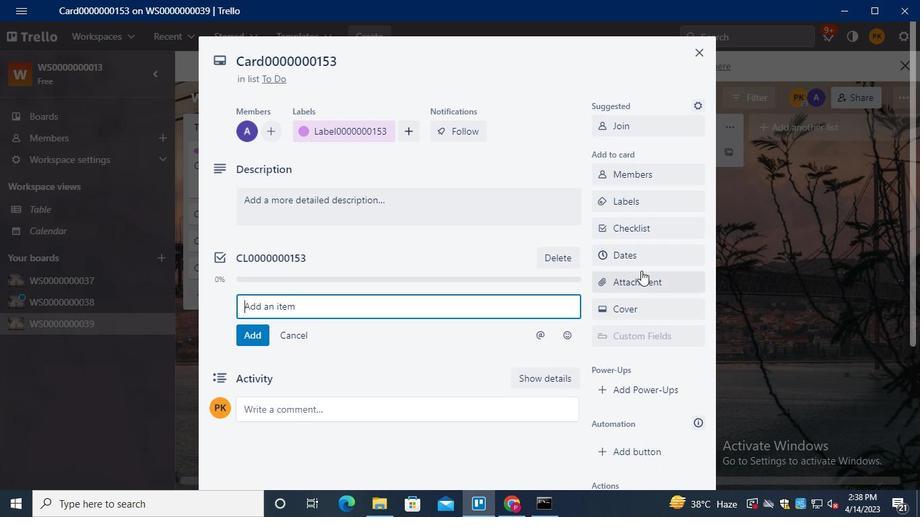 
Action: Mouse moved to (656, 249)
Screenshot: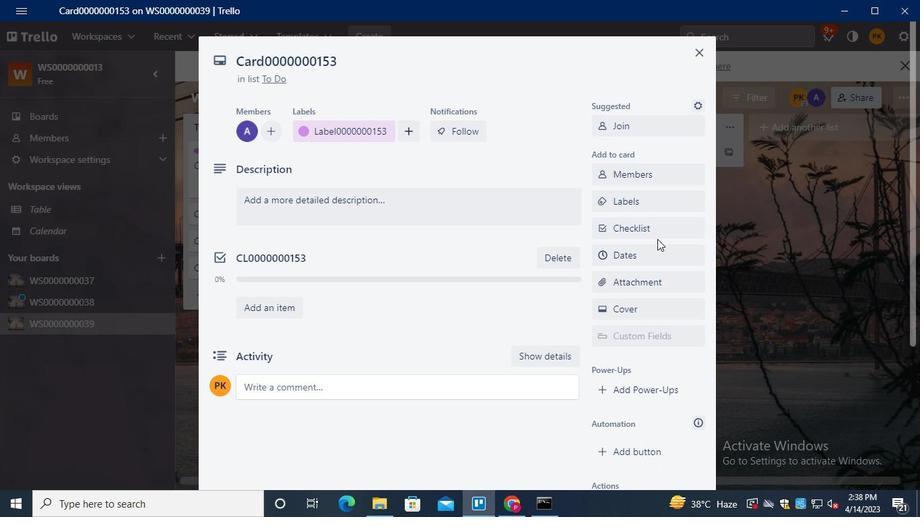 
Action: Mouse pressed left at (656, 249)
Screenshot: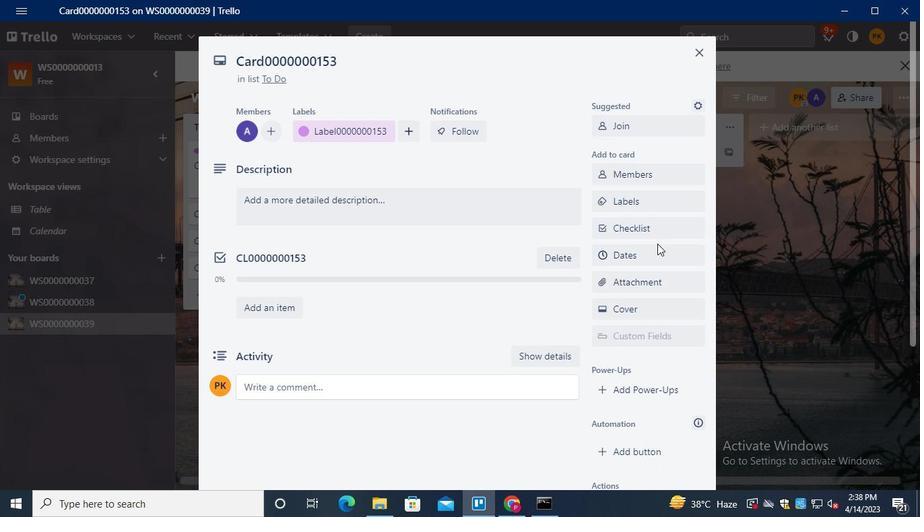 
Action: Mouse moved to (608, 315)
Screenshot: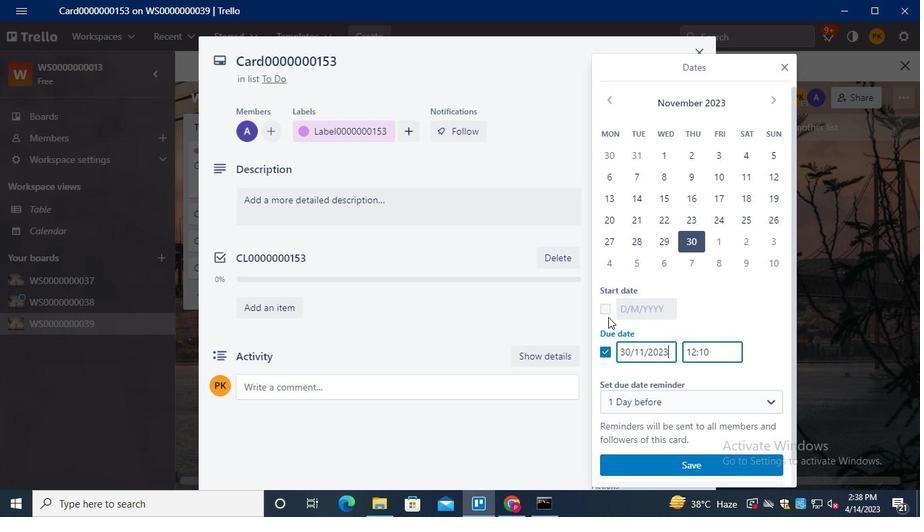 
Action: Mouse pressed left at (608, 315)
Screenshot: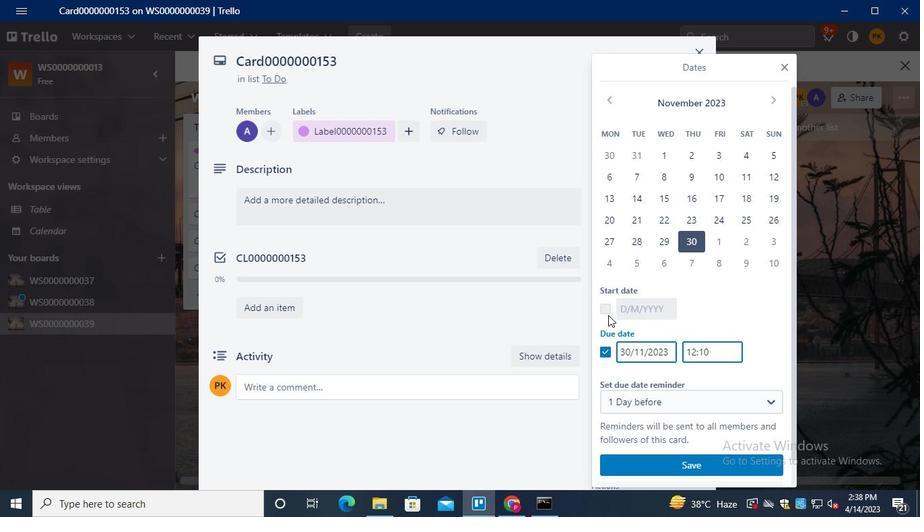
Action: Mouse moved to (607, 105)
Screenshot: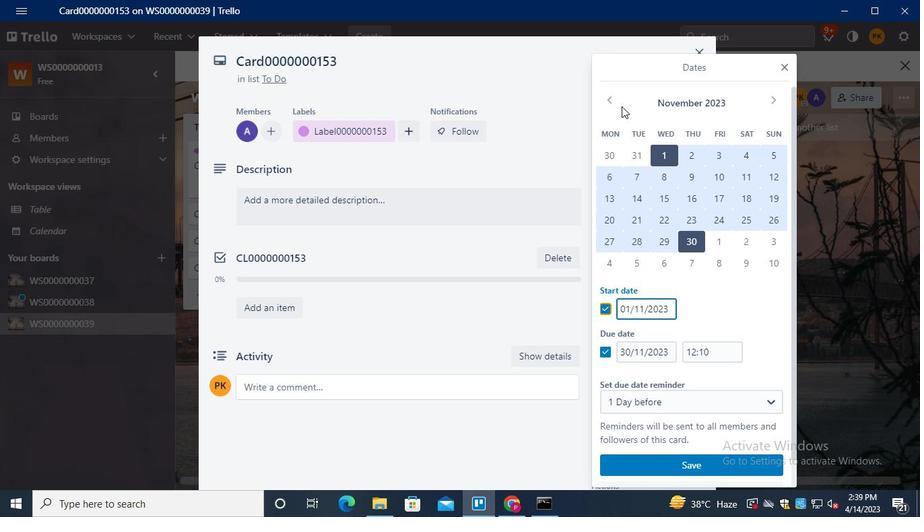 
Action: Mouse pressed left at (607, 105)
Screenshot: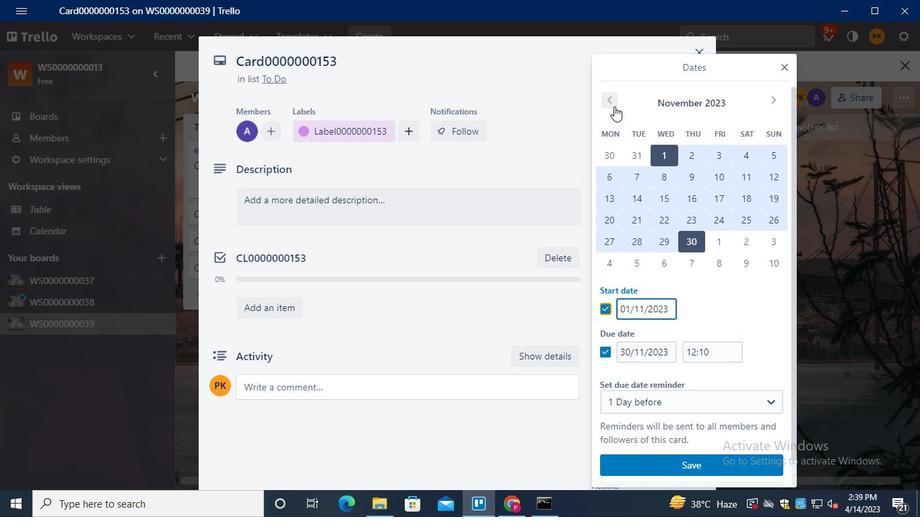 
Action: Mouse pressed left at (607, 105)
Screenshot: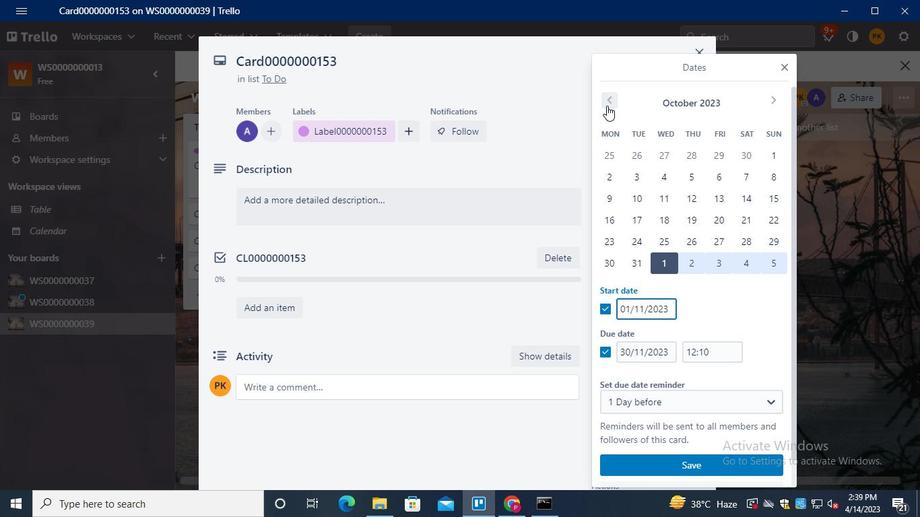 
Action: Mouse pressed left at (607, 105)
Screenshot: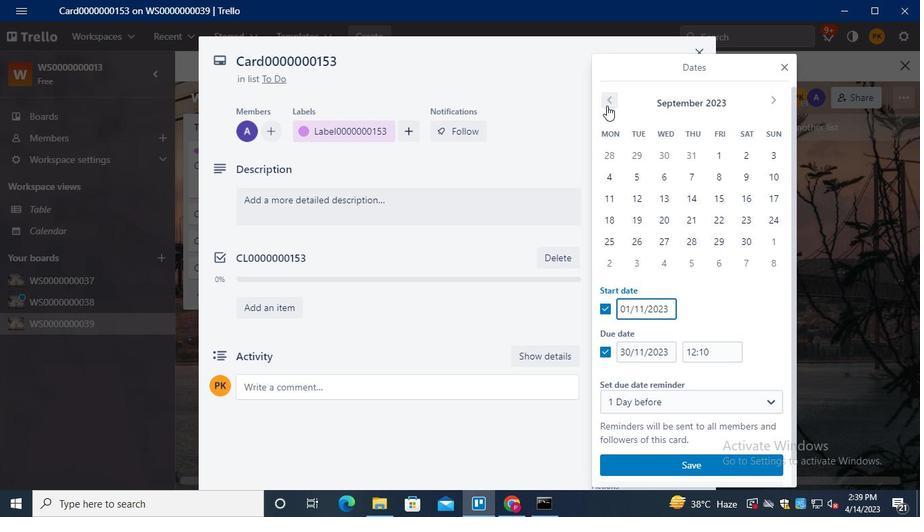 
Action: Mouse pressed left at (607, 105)
Screenshot: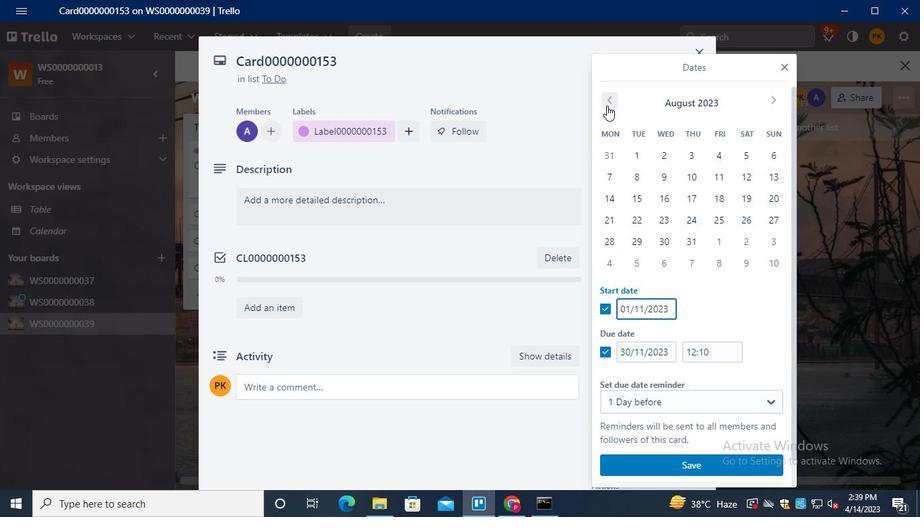 
Action: Mouse moved to (774, 99)
Screenshot: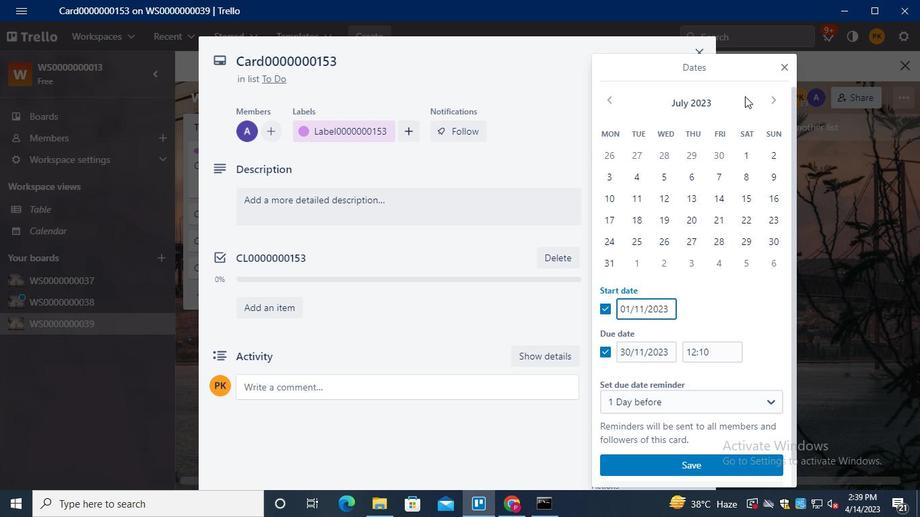 
Action: Mouse pressed left at (774, 99)
Screenshot: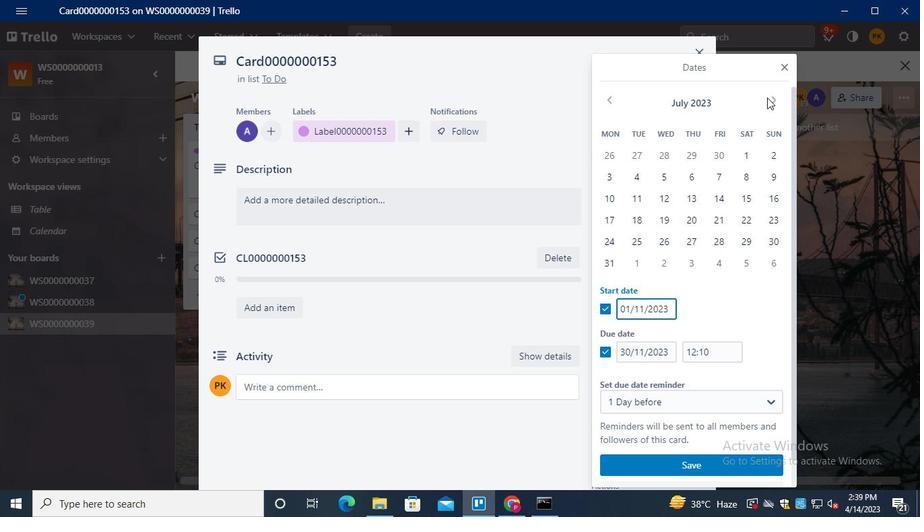 
Action: Mouse moved to (636, 161)
Screenshot: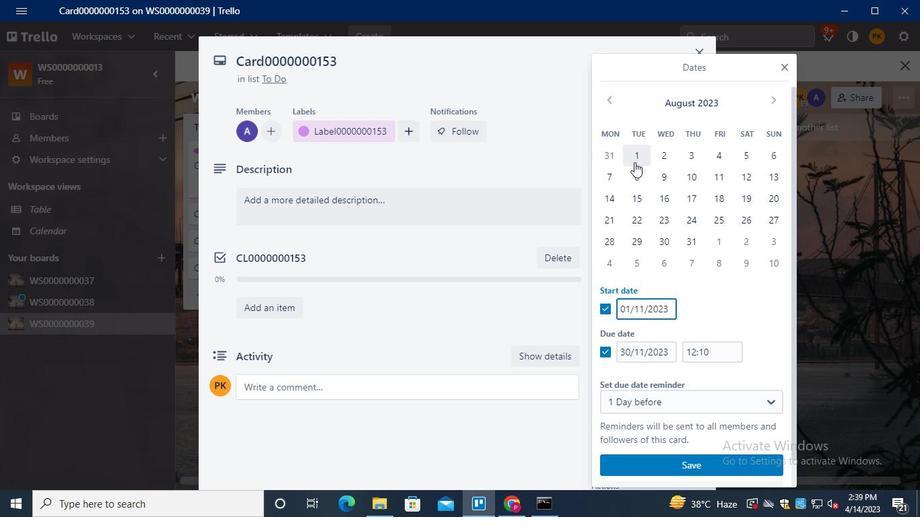 
Action: Mouse pressed left at (636, 161)
Screenshot: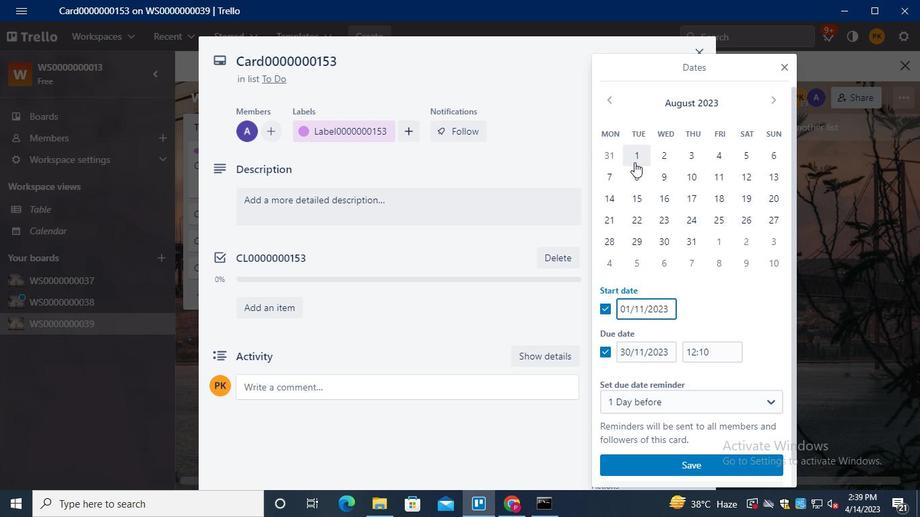
Action: Mouse moved to (699, 242)
Screenshot: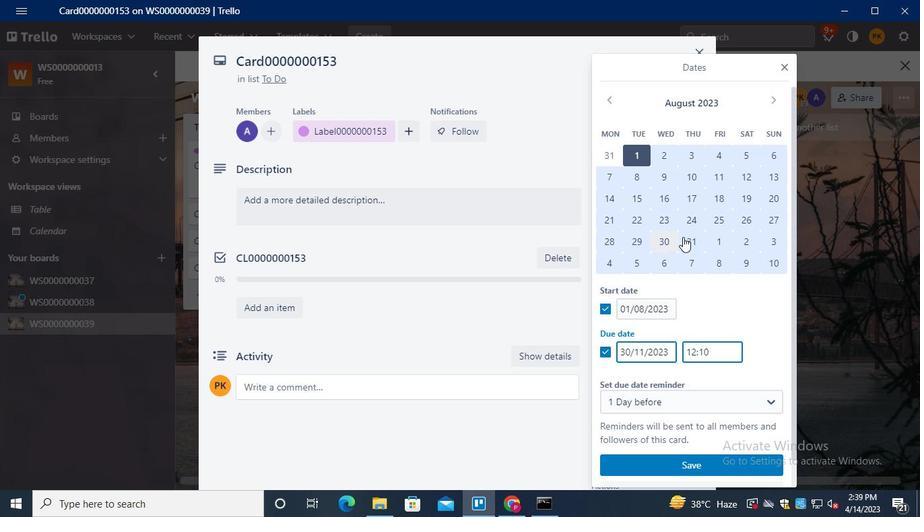 
Action: Mouse pressed left at (699, 242)
Screenshot: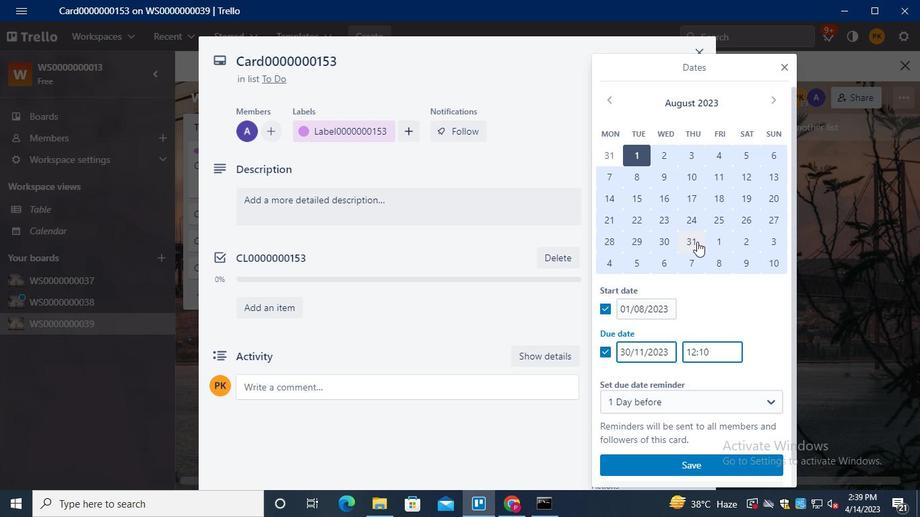 
Action: Mouse moved to (664, 460)
Screenshot: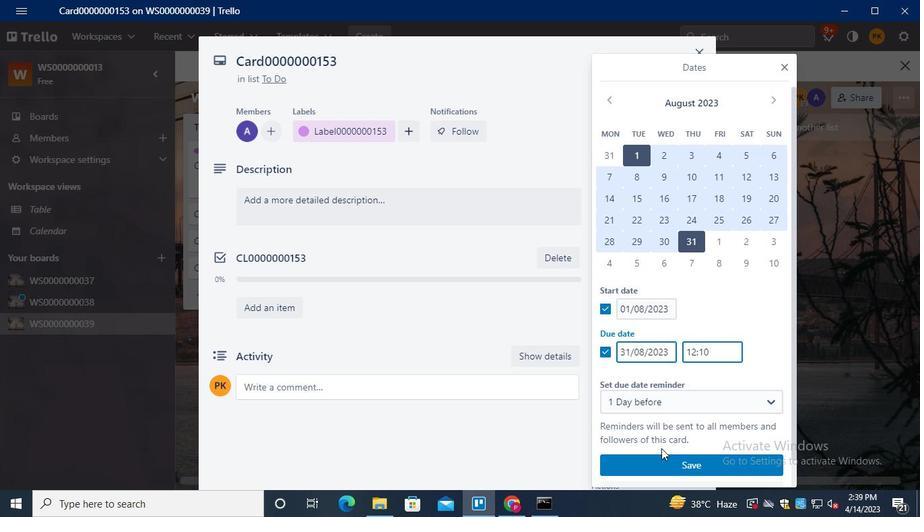 
Action: Mouse pressed left at (664, 460)
Screenshot: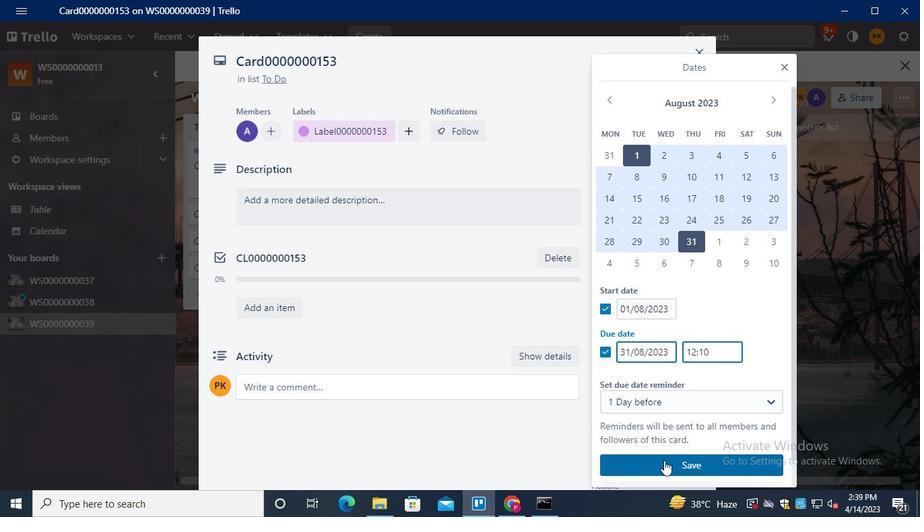 
Action: Mouse moved to (377, 283)
Screenshot: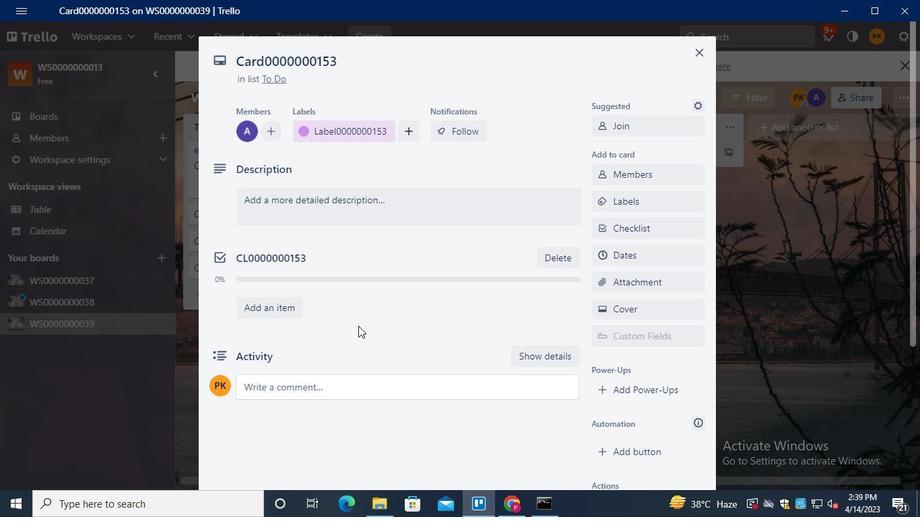 
Action: Keyboard Key.alt_l
Screenshot: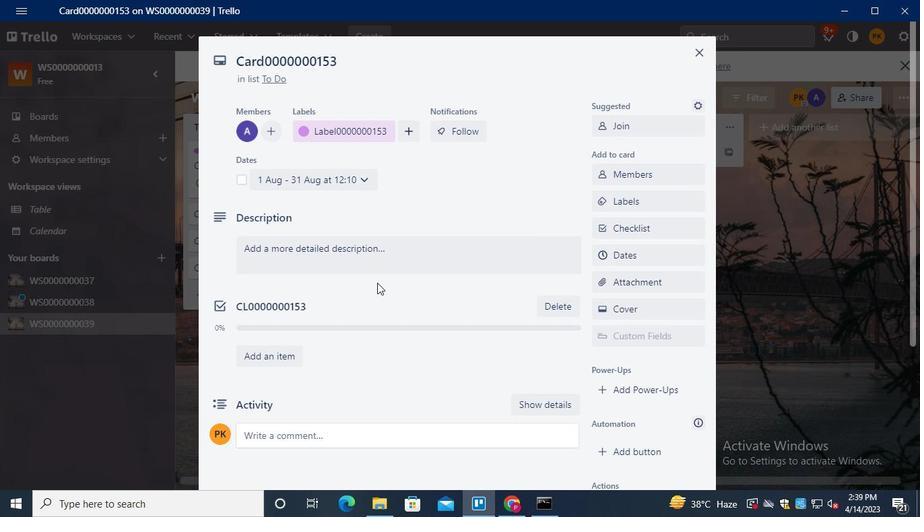 
Action: Keyboard Key.tab
Screenshot: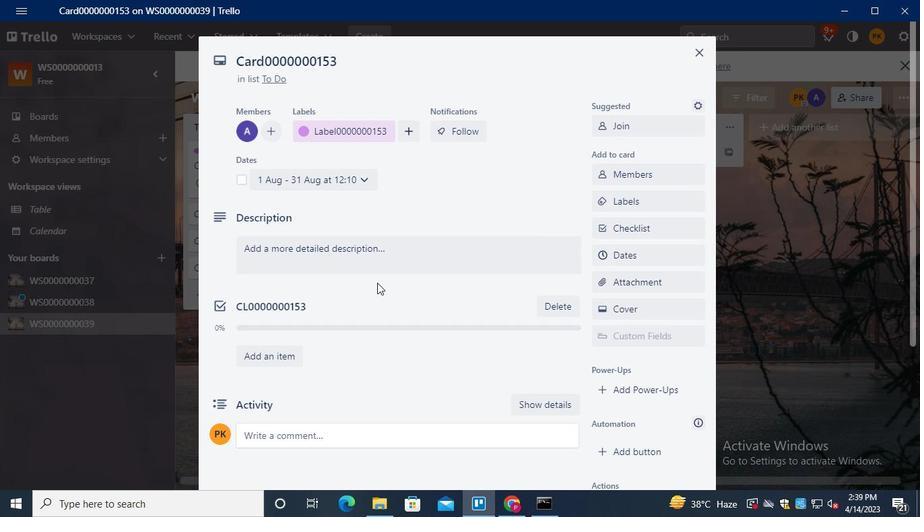 
Action: Mouse moved to (747, 117)
Screenshot: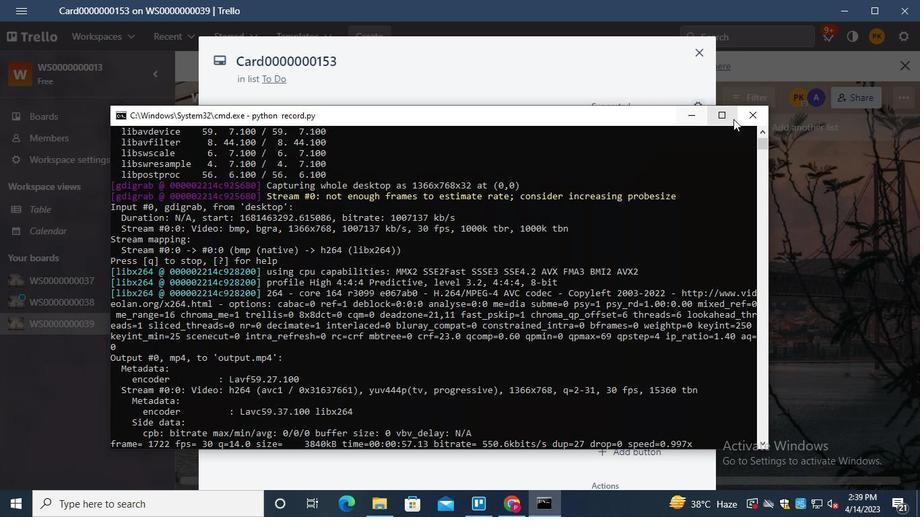 
Action: Mouse pressed left at (747, 117)
Screenshot: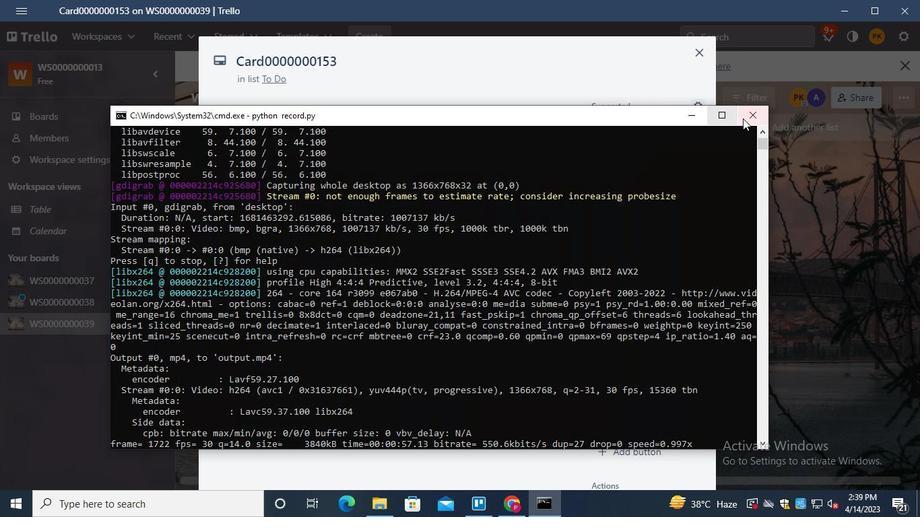 
